 Task: Look for space in Craiova, Romania from 1st August, 2023 to 5th August, 2023 for 1 adult in price range Rs.6000 to Rs.15000. Place can be entire place with 1  bedroom having 1 bed and 1 bathroom. Property type can be house, flat, guest house. Booking option can be shelf check-in. Required host language is English.
Action: Mouse moved to (501, 104)
Screenshot: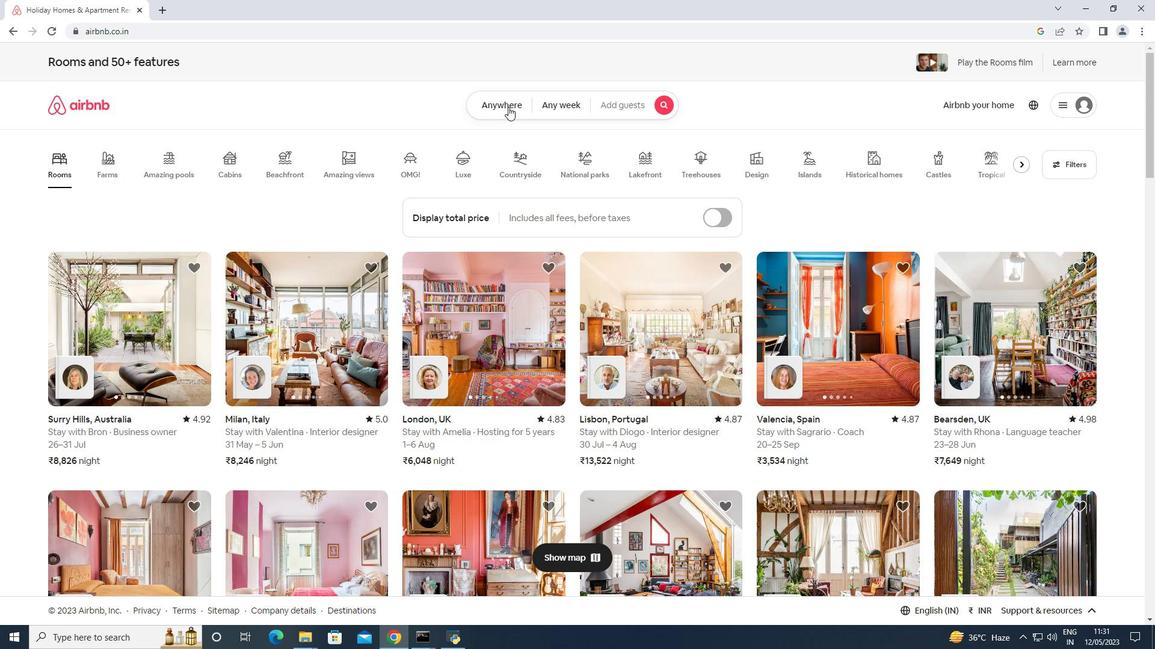 
Action: Mouse pressed left at (501, 104)
Screenshot: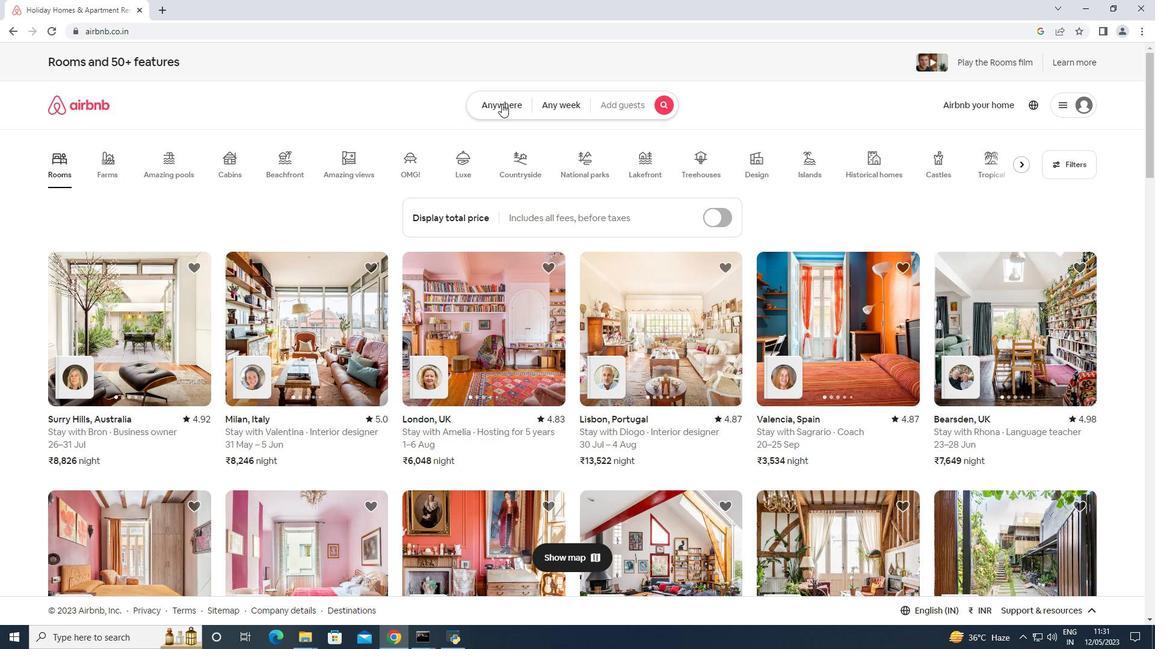 
Action: Mouse moved to (465, 145)
Screenshot: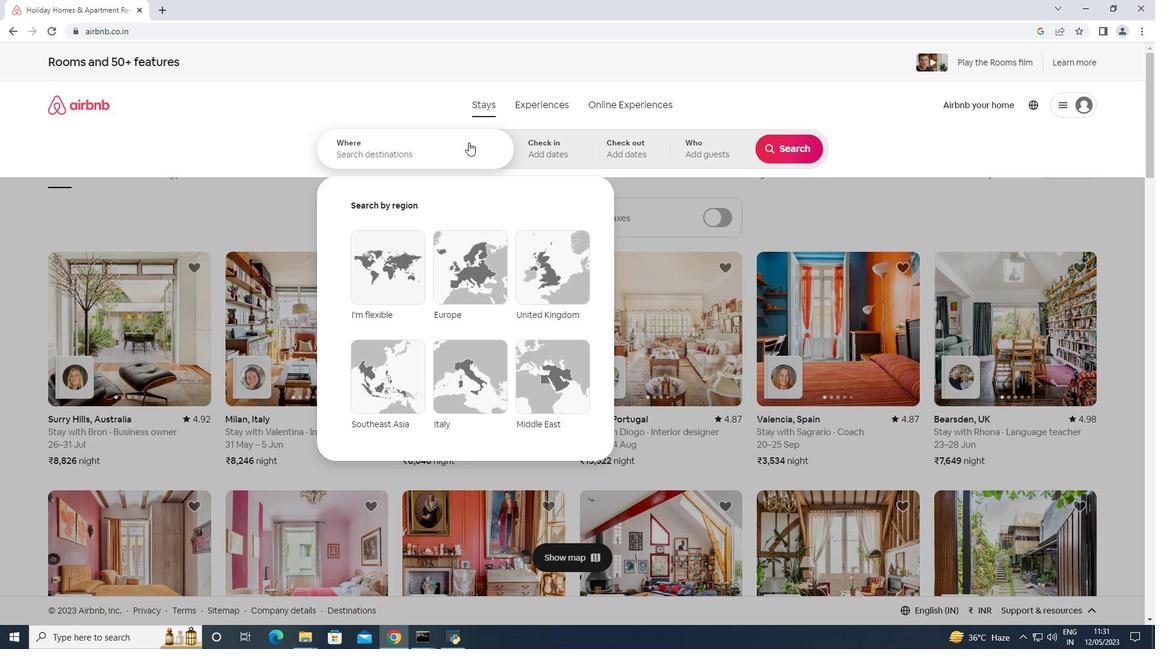 
Action: Mouse pressed left at (465, 145)
Screenshot: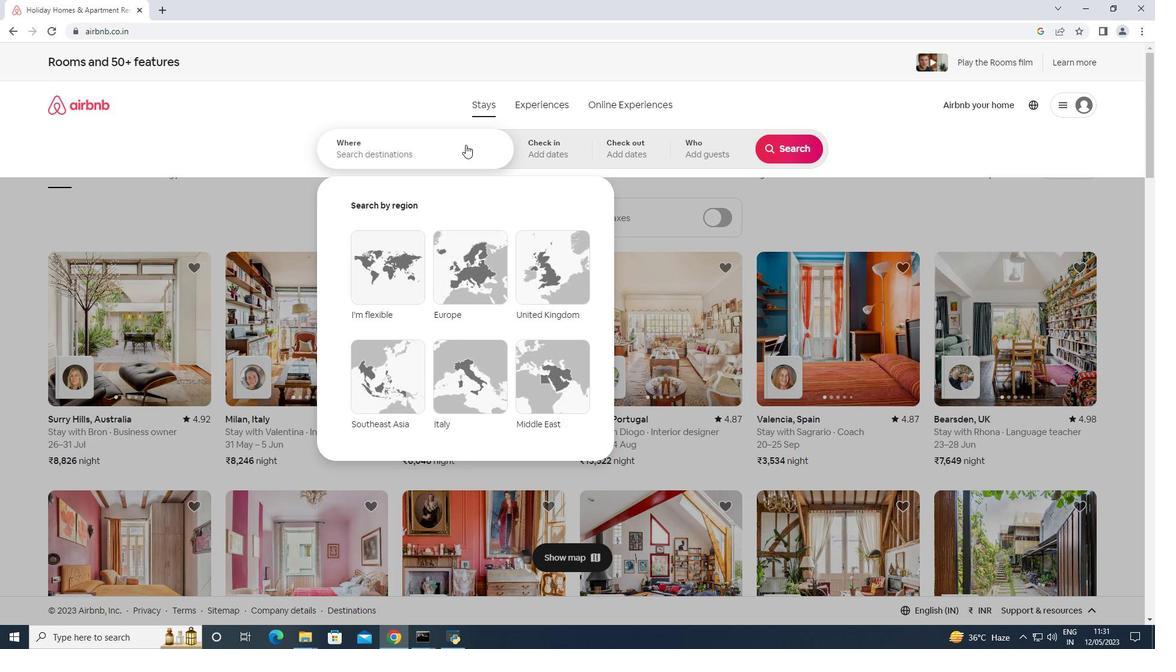 
Action: Key pressed <Key.shift>Craivo,<Key.space><Key.shift>Romania<Key.enter>
Screenshot: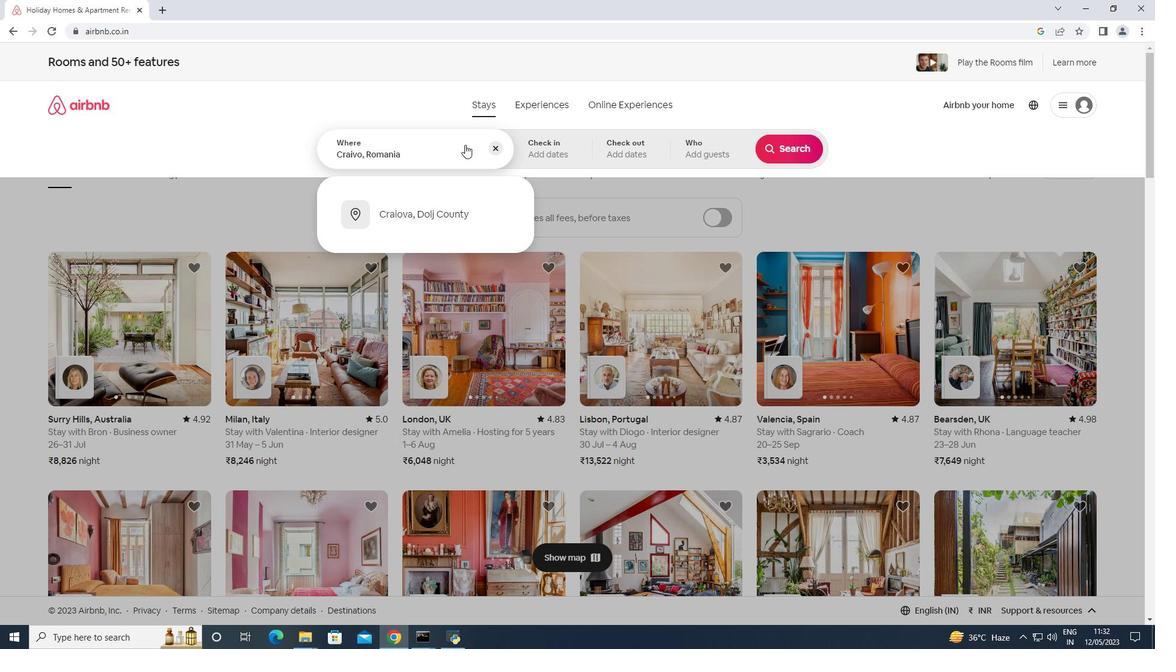
Action: Mouse moved to (781, 248)
Screenshot: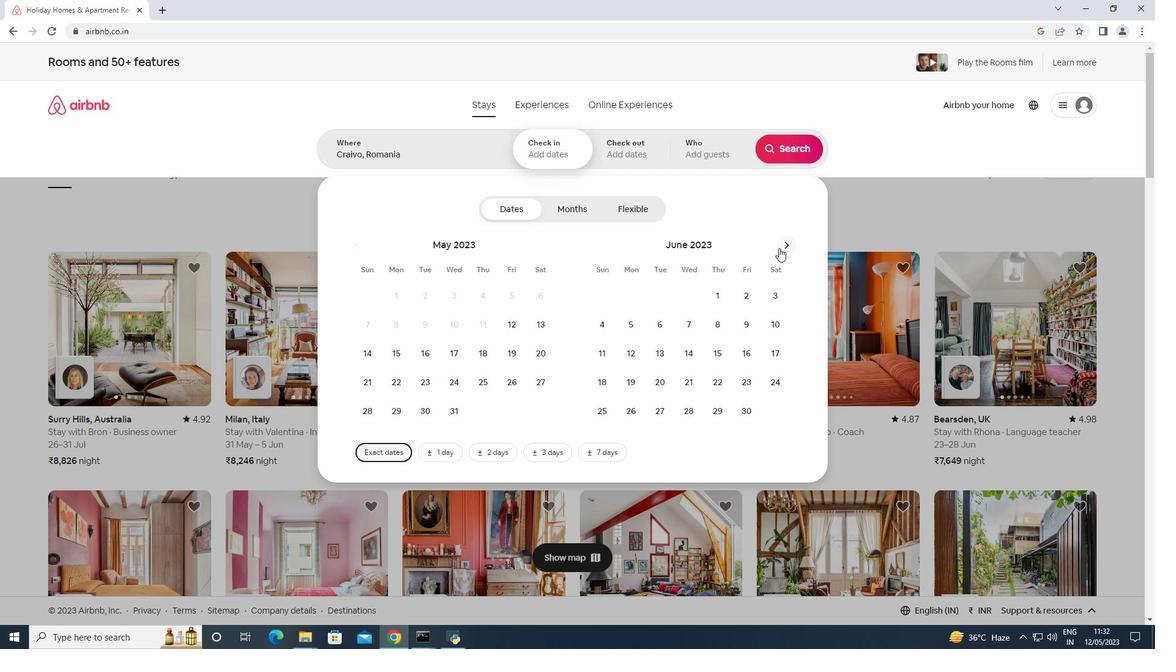 
Action: Mouse pressed left at (781, 248)
Screenshot: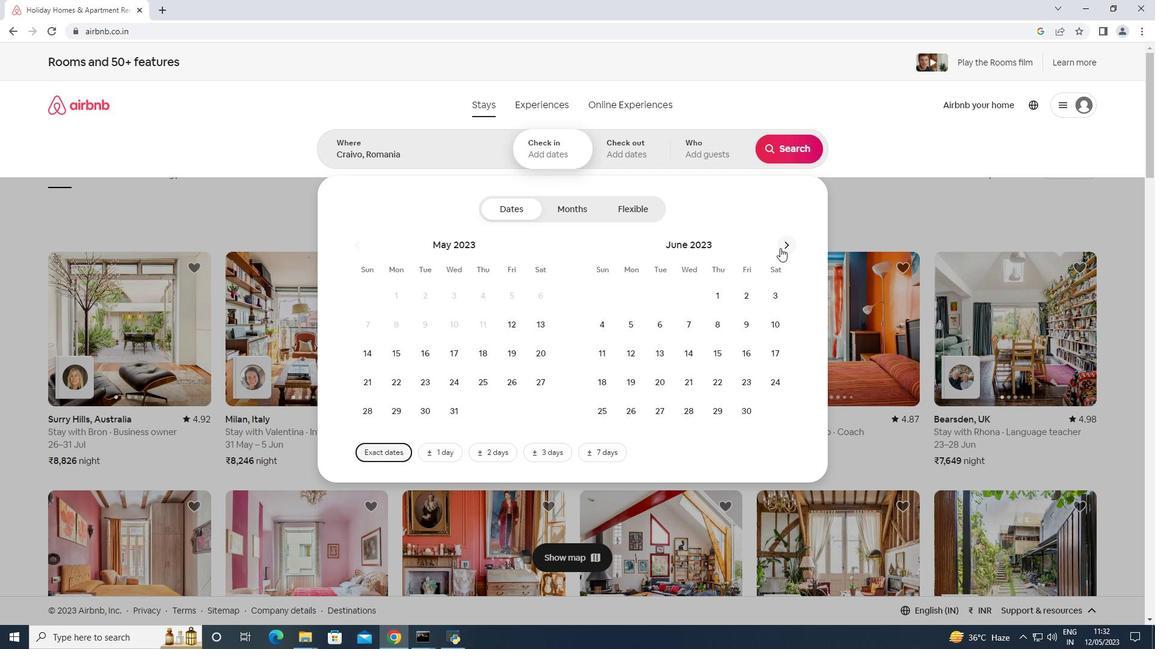 
Action: Mouse pressed left at (781, 248)
Screenshot: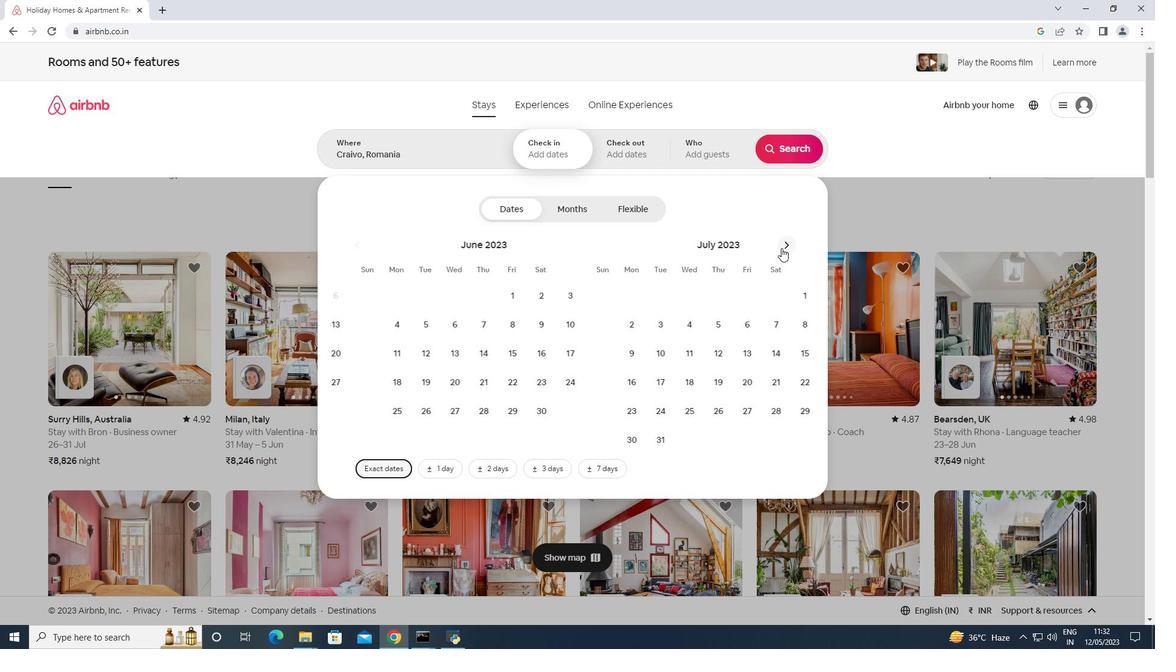 
Action: Mouse moved to (666, 294)
Screenshot: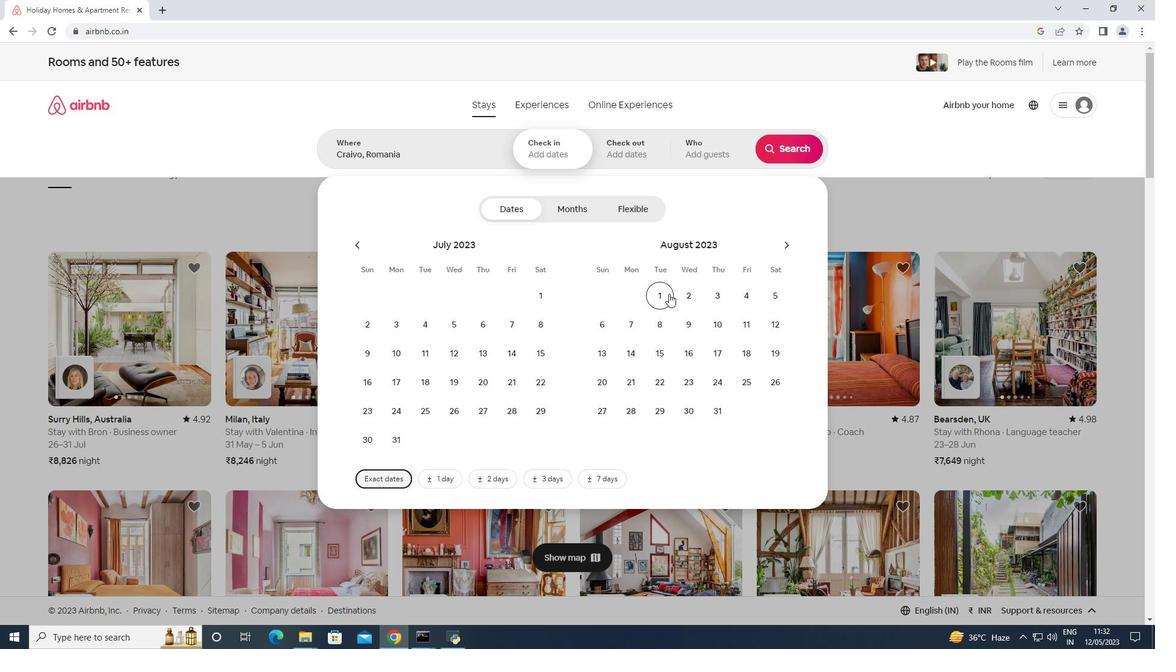 
Action: Mouse pressed left at (666, 294)
Screenshot: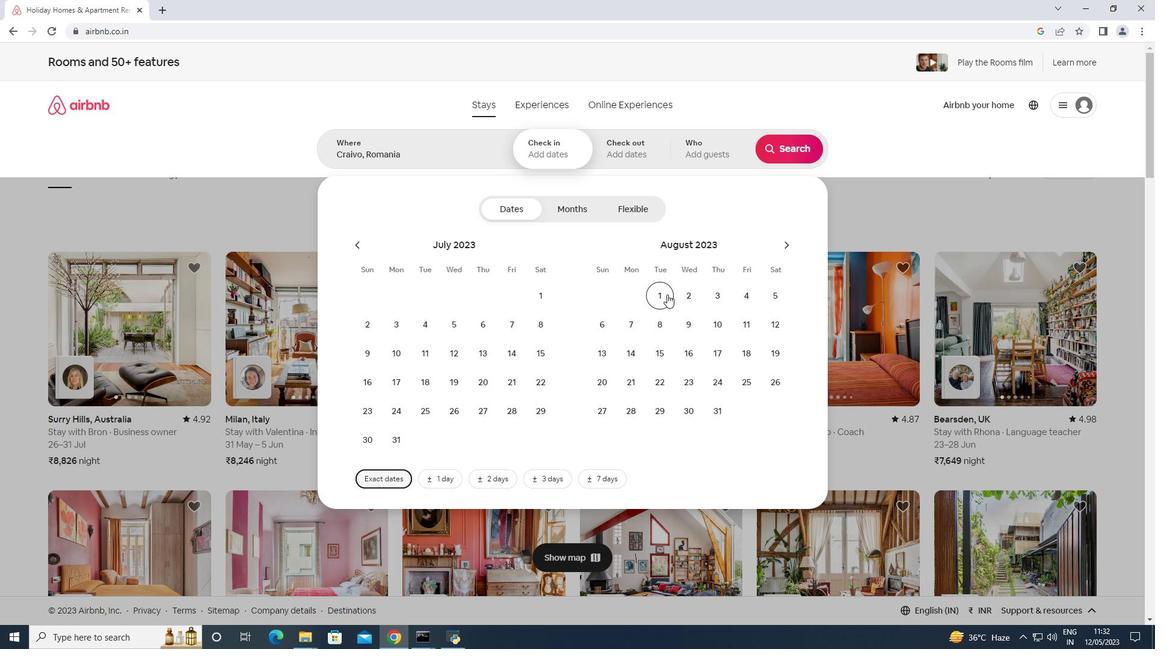 
Action: Mouse moved to (772, 292)
Screenshot: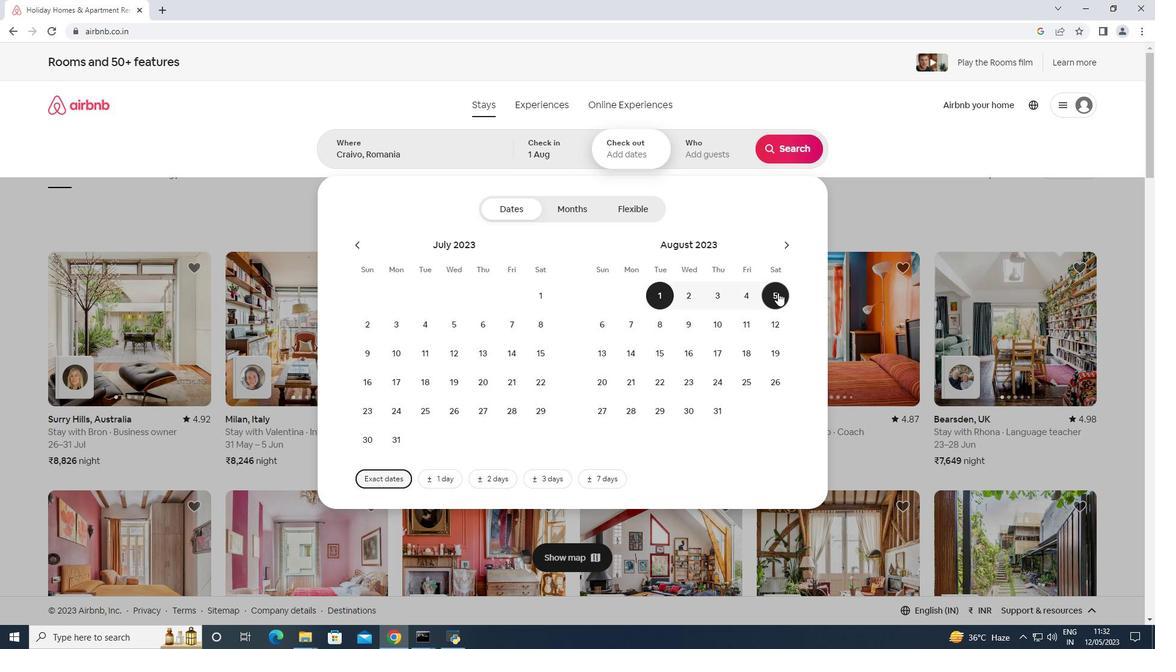 
Action: Mouse pressed left at (772, 292)
Screenshot: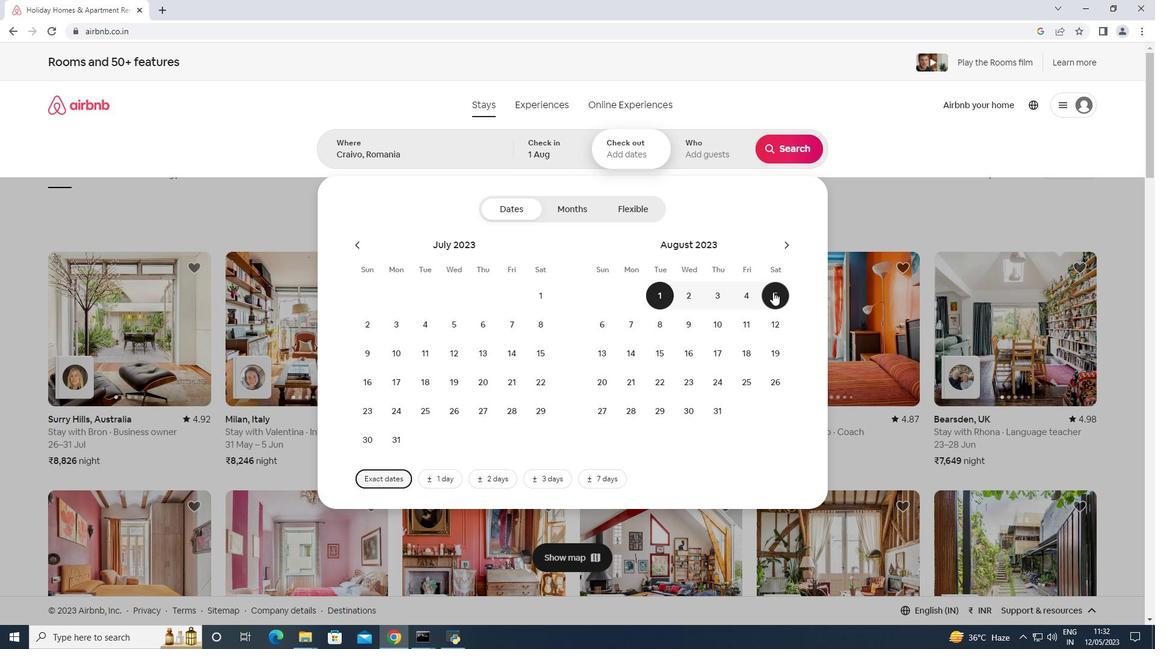 
Action: Mouse moved to (714, 157)
Screenshot: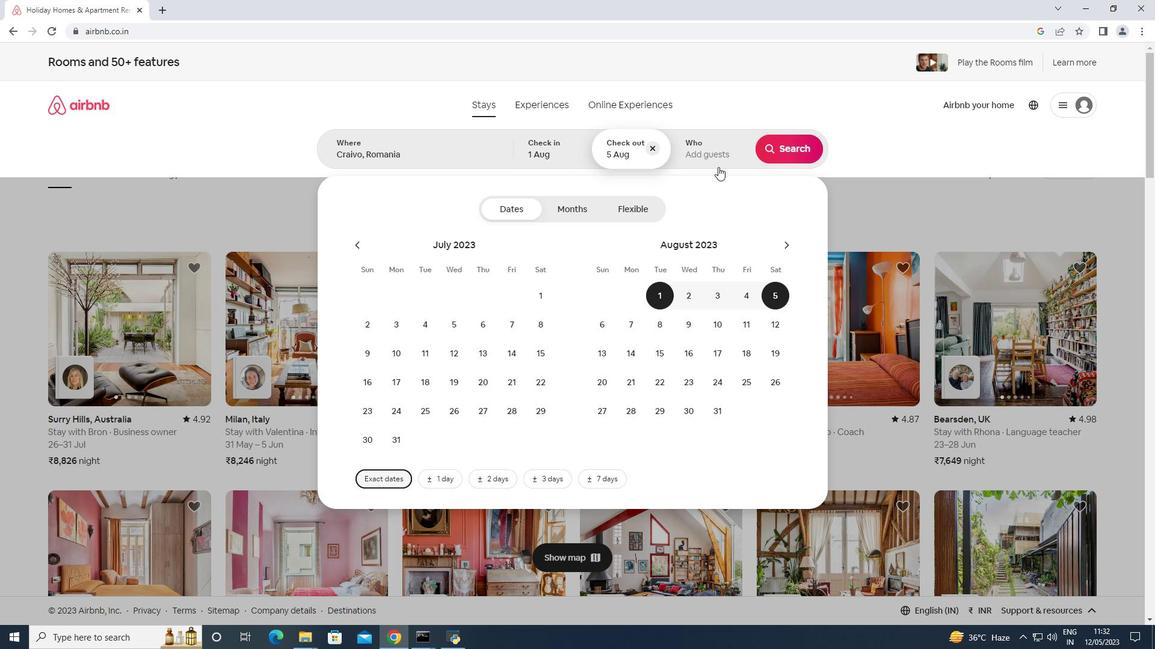 
Action: Mouse pressed left at (714, 157)
Screenshot: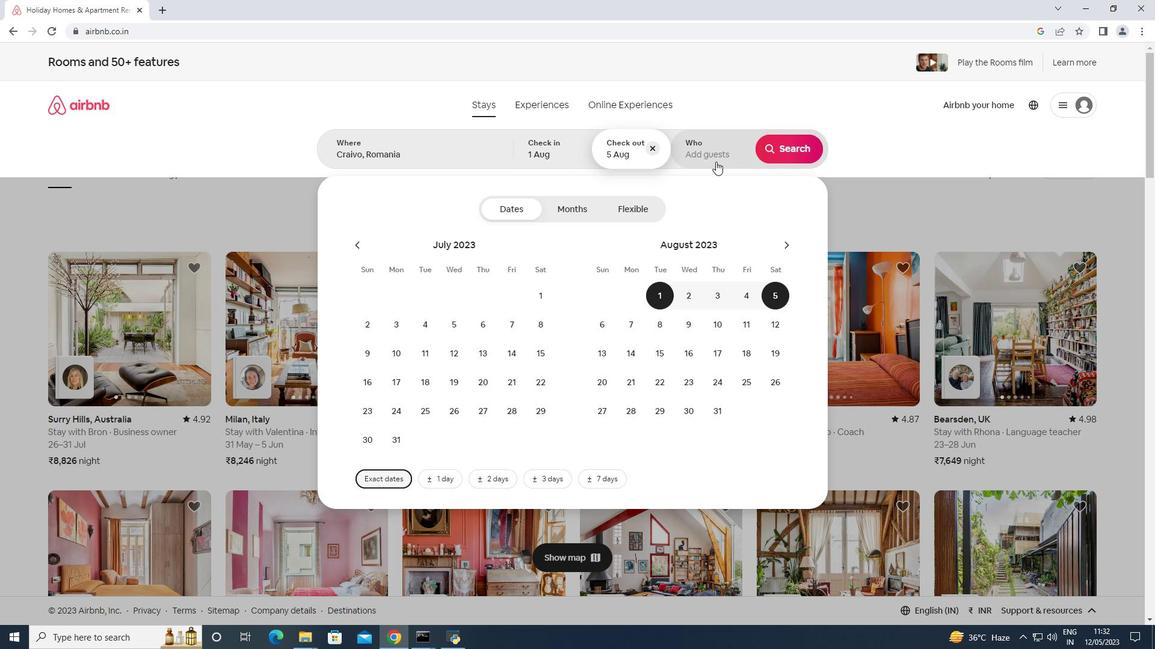 
Action: Mouse moved to (787, 214)
Screenshot: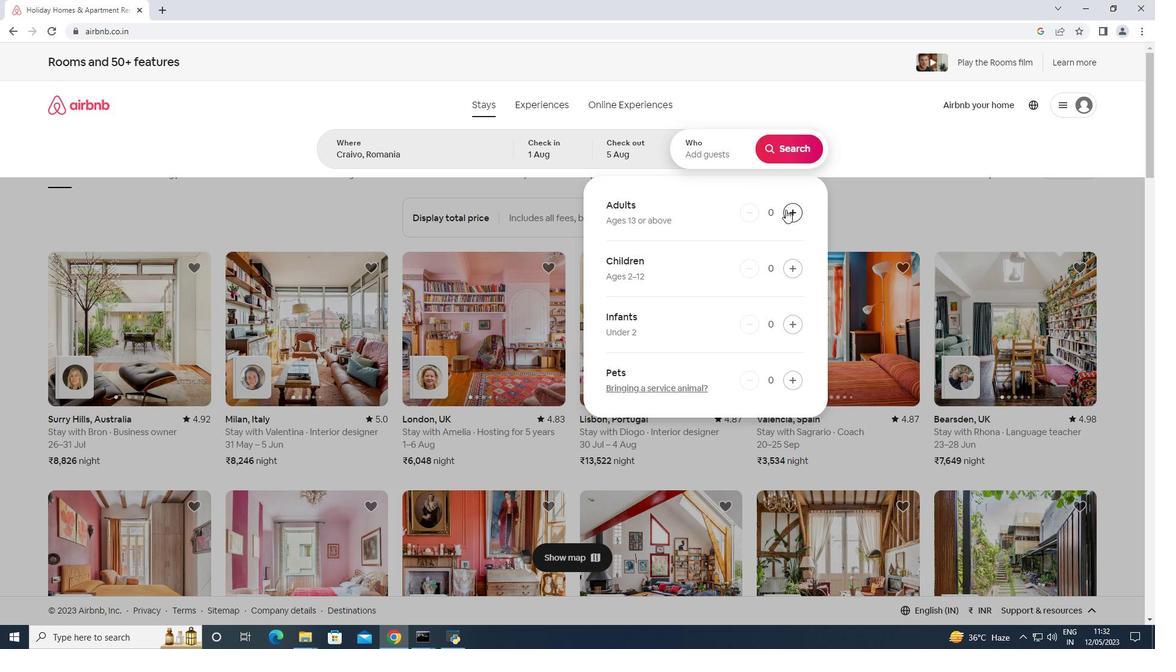 
Action: Mouse pressed left at (787, 214)
Screenshot: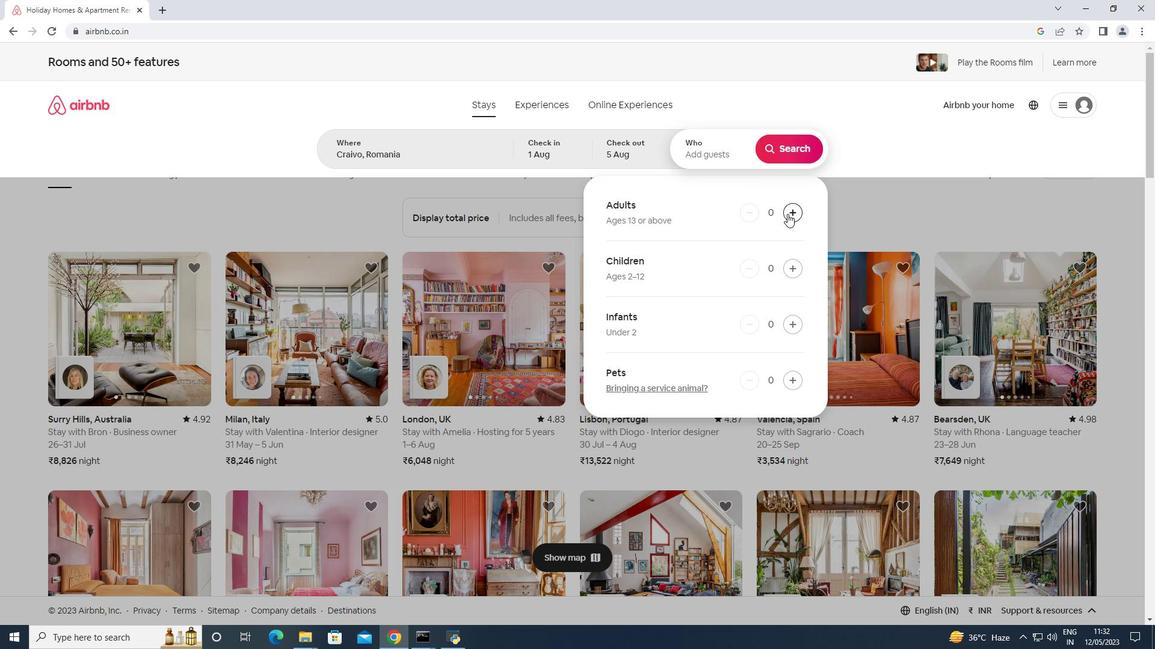 
Action: Mouse moved to (787, 150)
Screenshot: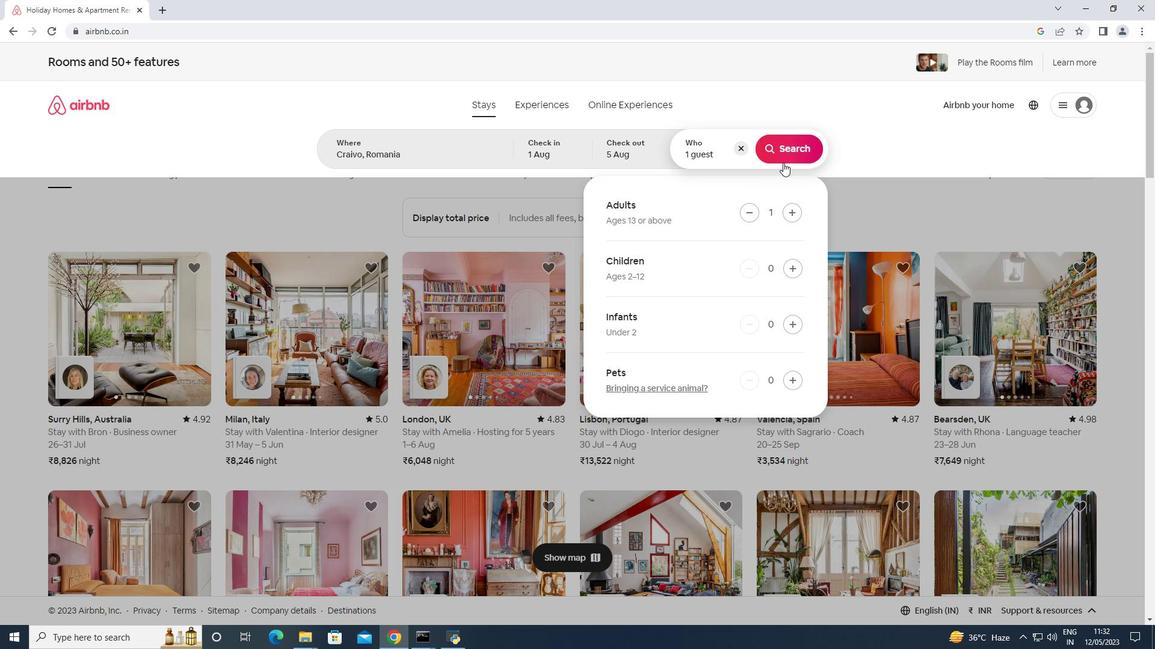 
Action: Mouse pressed left at (787, 150)
Screenshot: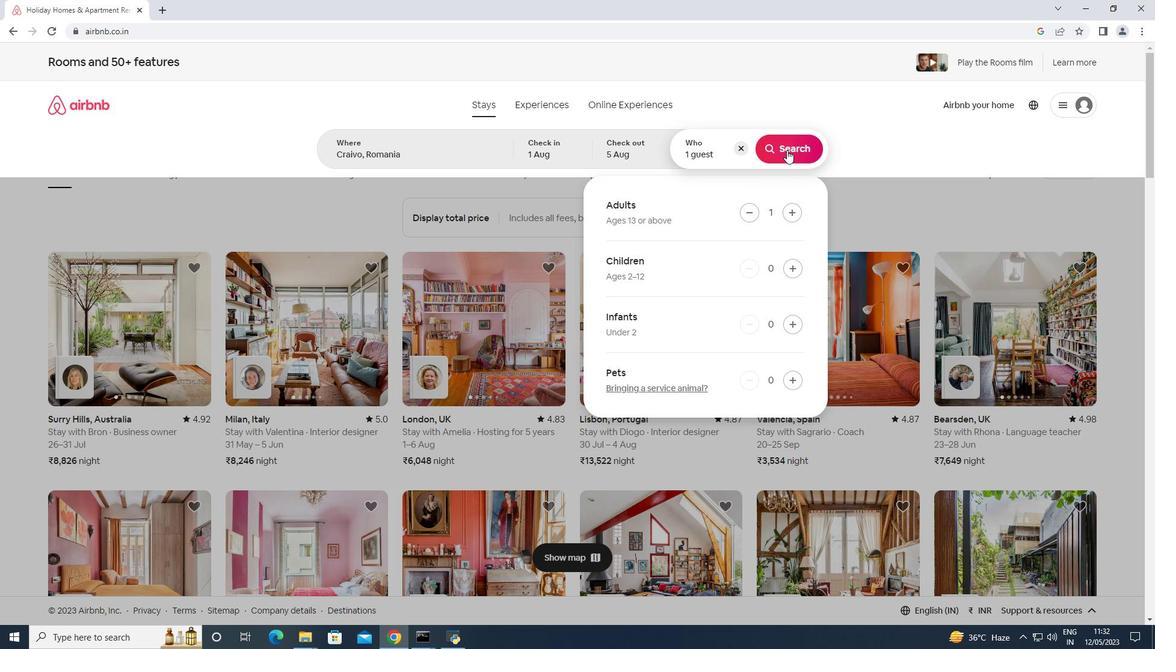 
Action: Mouse moved to (1087, 115)
Screenshot: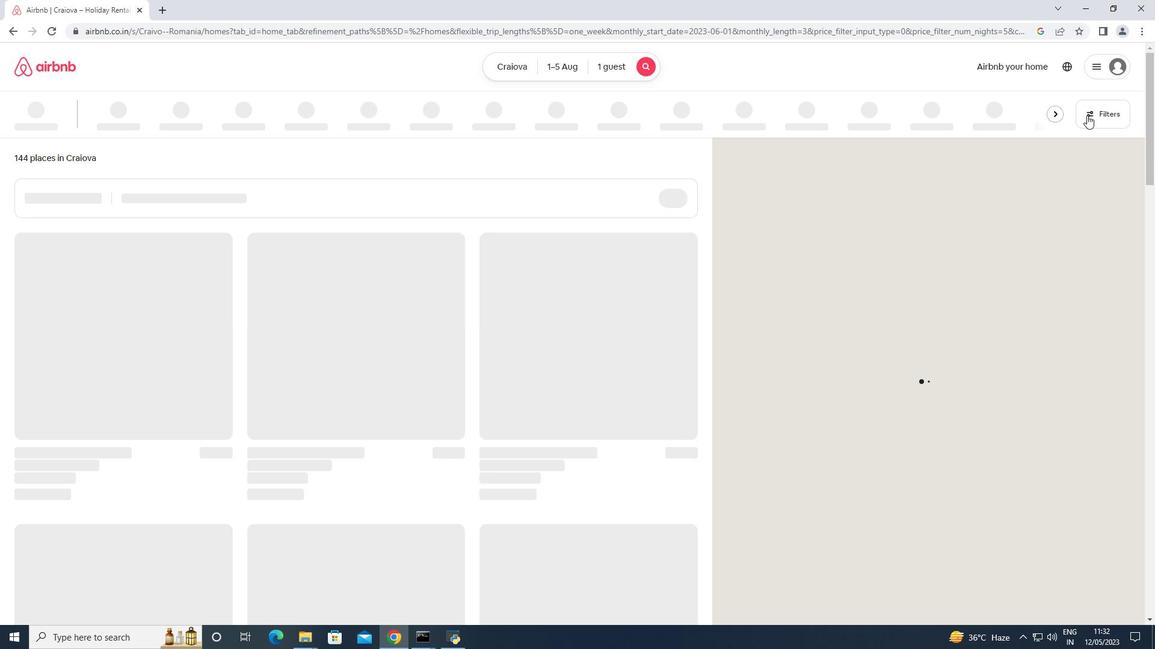 
Action: Mouse pressed left at (1087, 115)
Screenshot: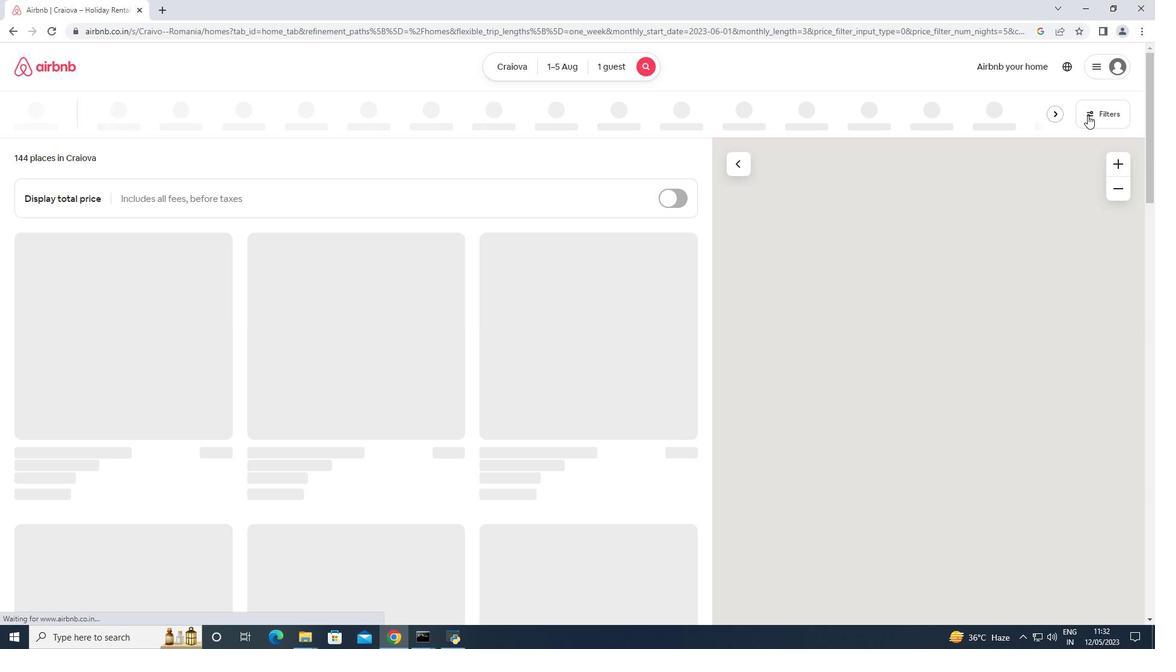 
Action: Mouse moved to (453, 401)
Screenshot: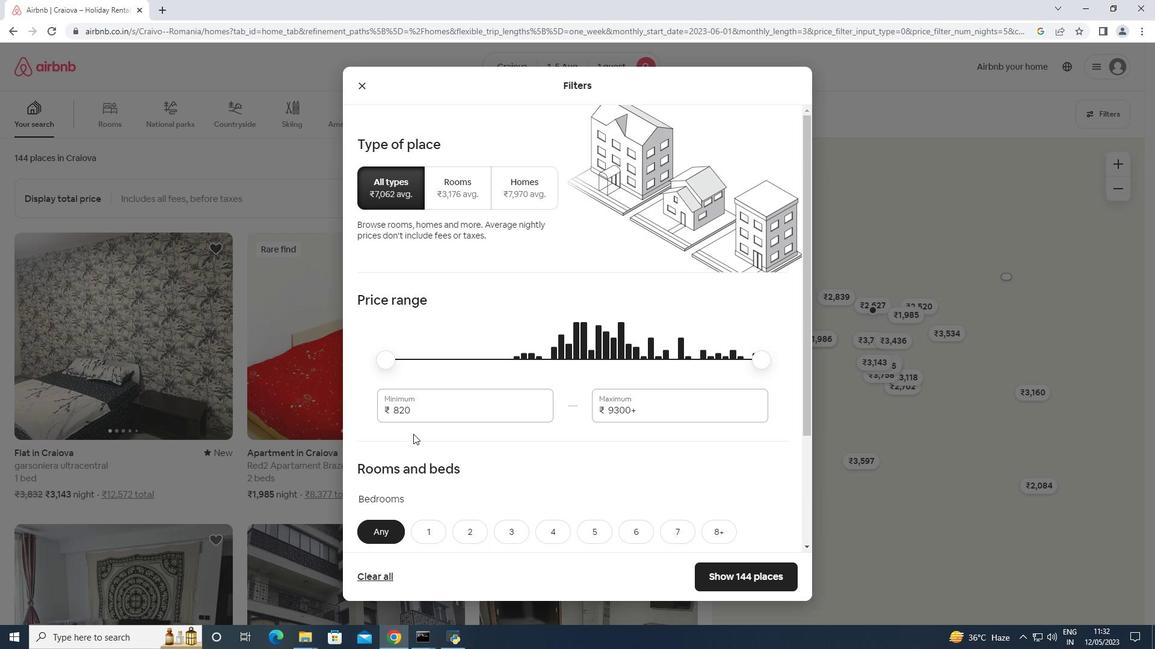 
Action: Mouse pressed left at (453, 401)
Screenshot: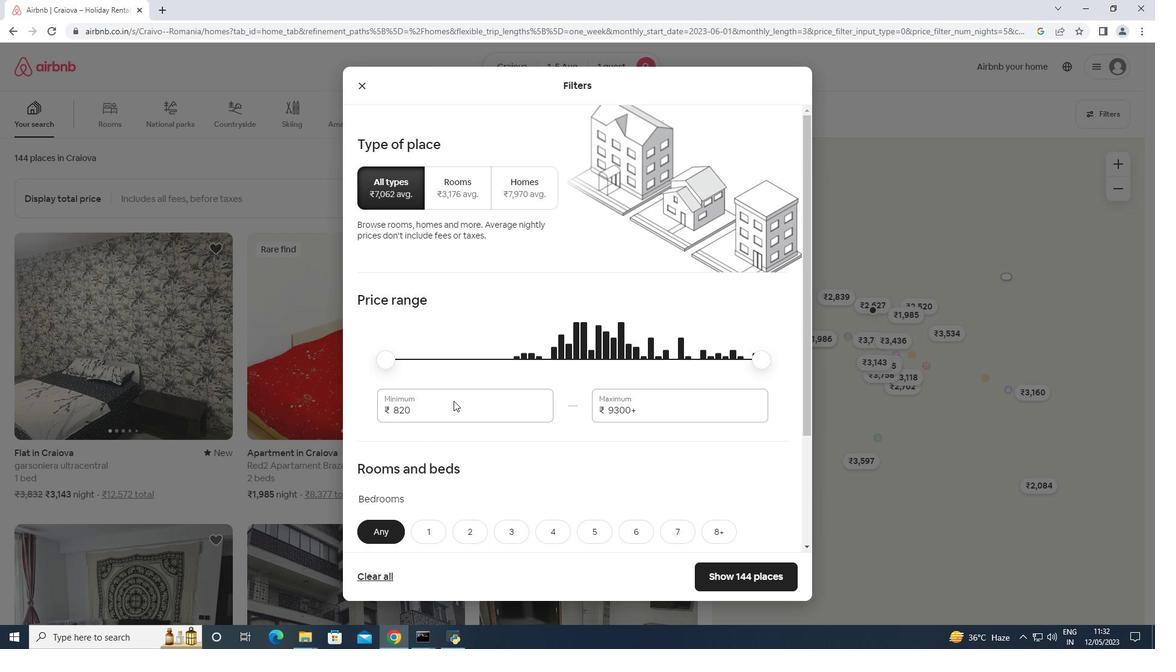 
Action: Mouse pressed left at (453, 401)
Screenshot: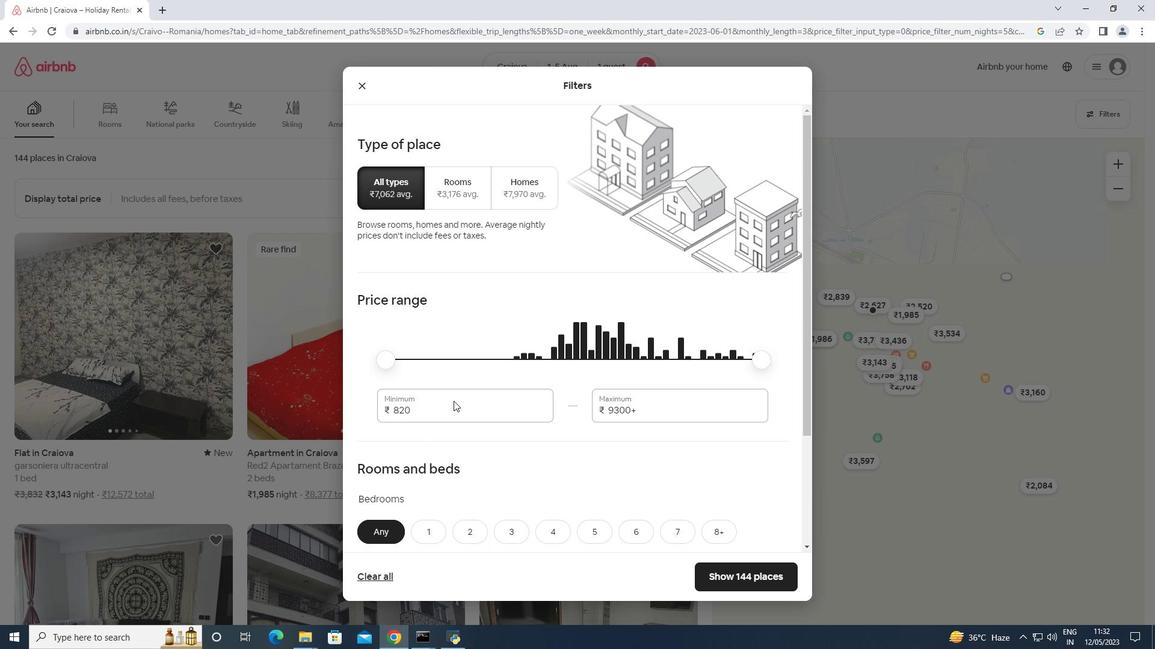 
Action: Key pressed <Key.backspace><Key.backspace><Key.backspace><Key.backspace>6000<Key.tab>15000
Screenshot: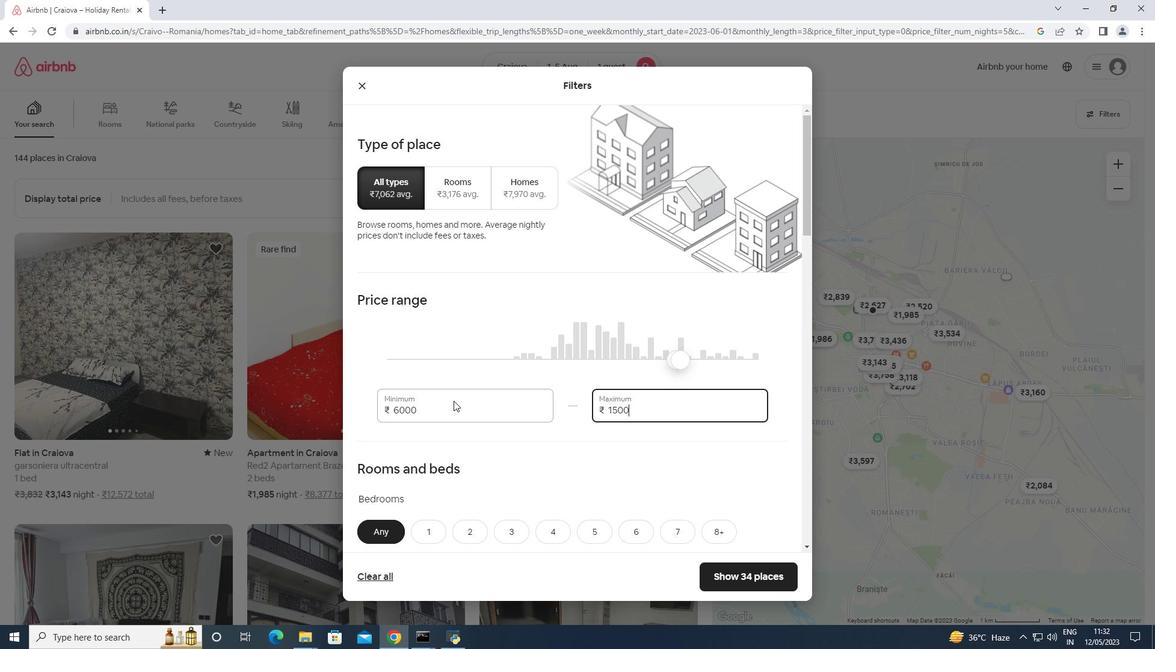 
Action: Mouse moved to (439, 402)
Screenshot: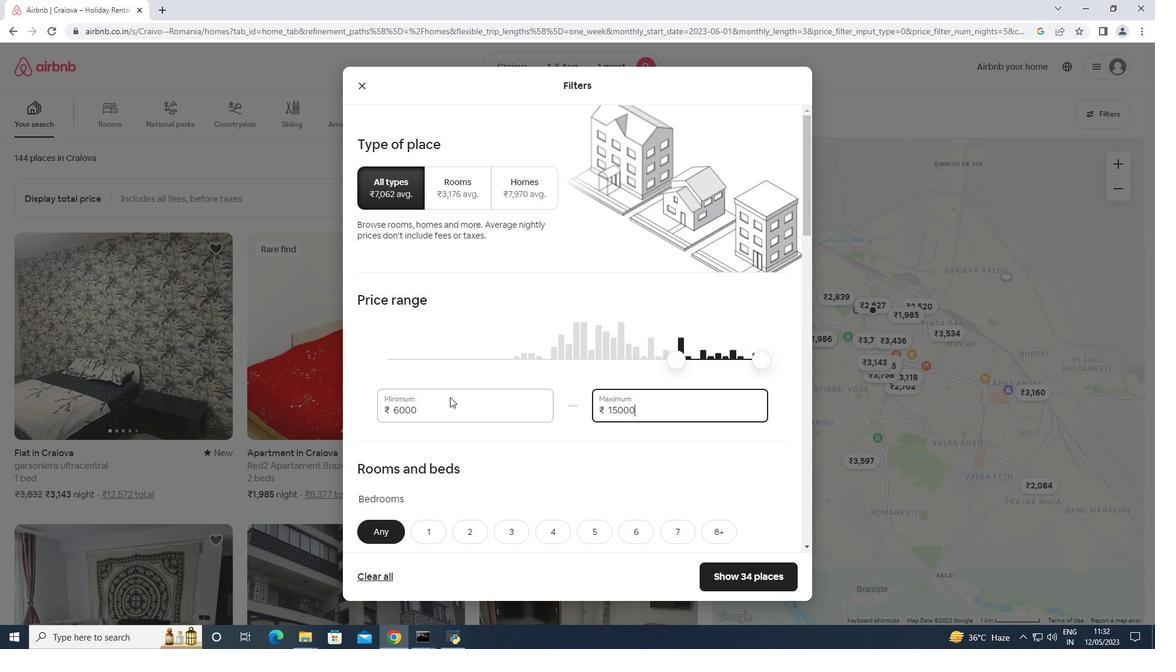 
Action: Mouse scrolled (439, 401) with delta (0, 0)
Screenshot: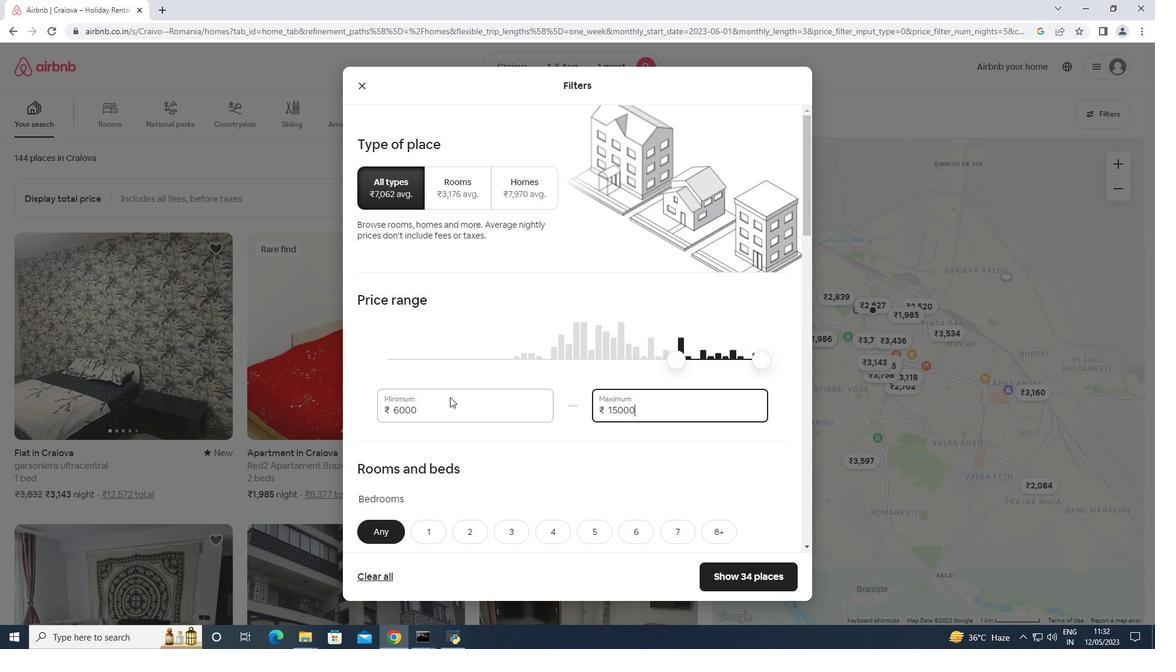 
Action: Mouse moved to (439, 402)
Screenshot: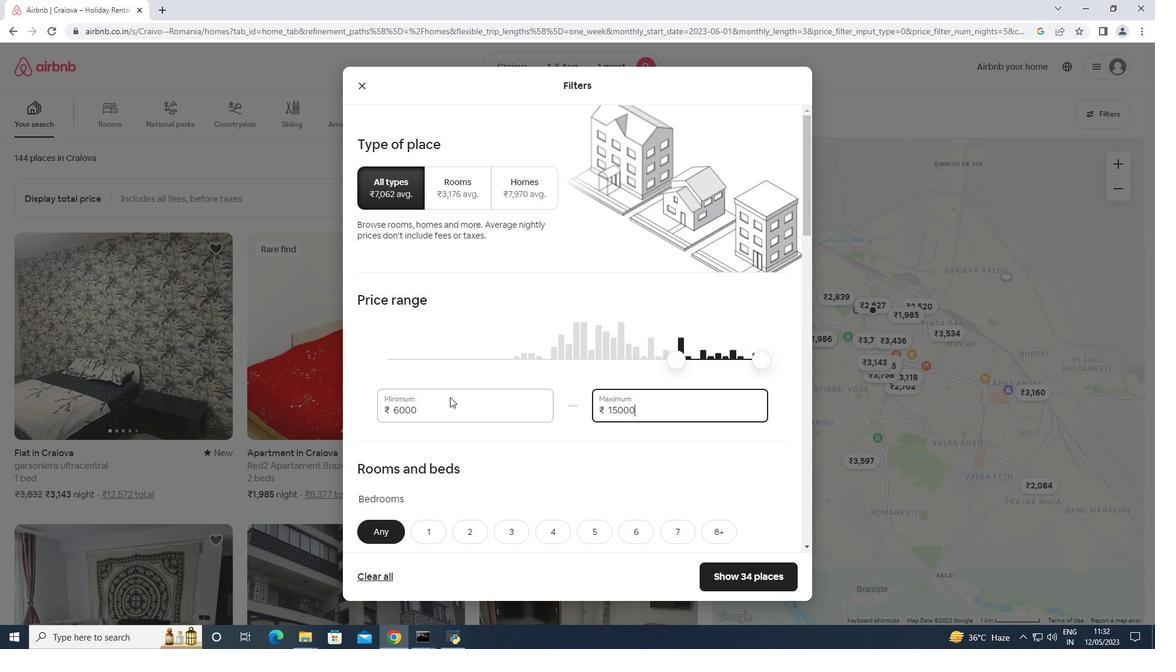 
Action: Mouse scrolled (439, 401) with delta (0, 0)
Screenshot: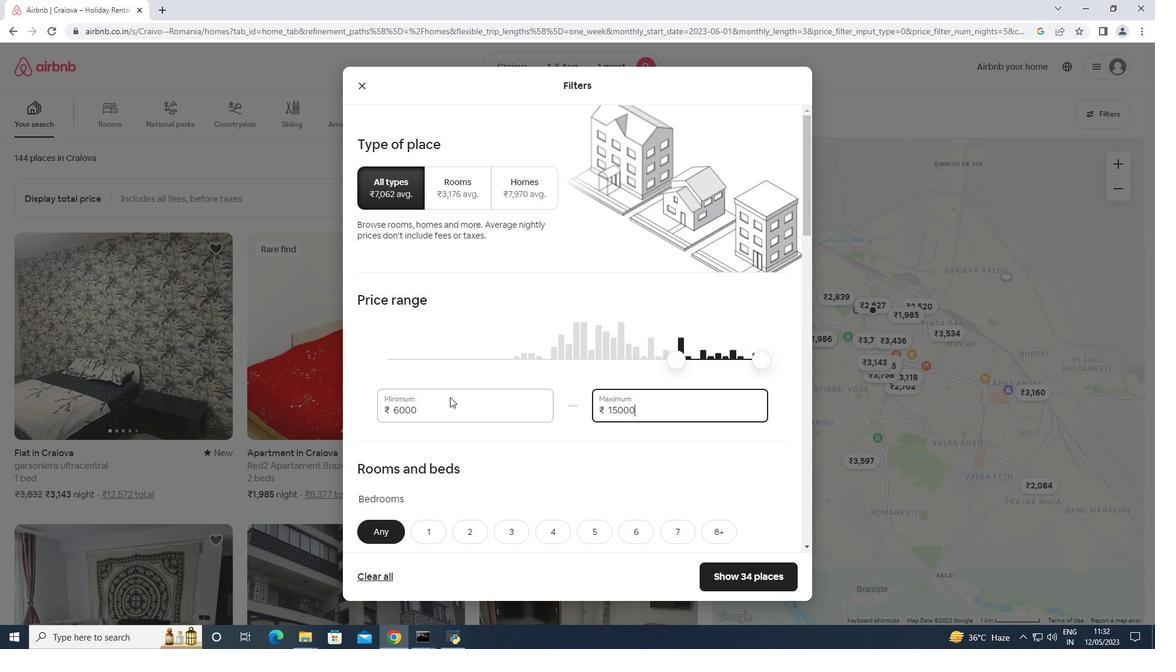 
Action: Mouse scrolled (439, 401) with delta (0, 0)
Screenshot: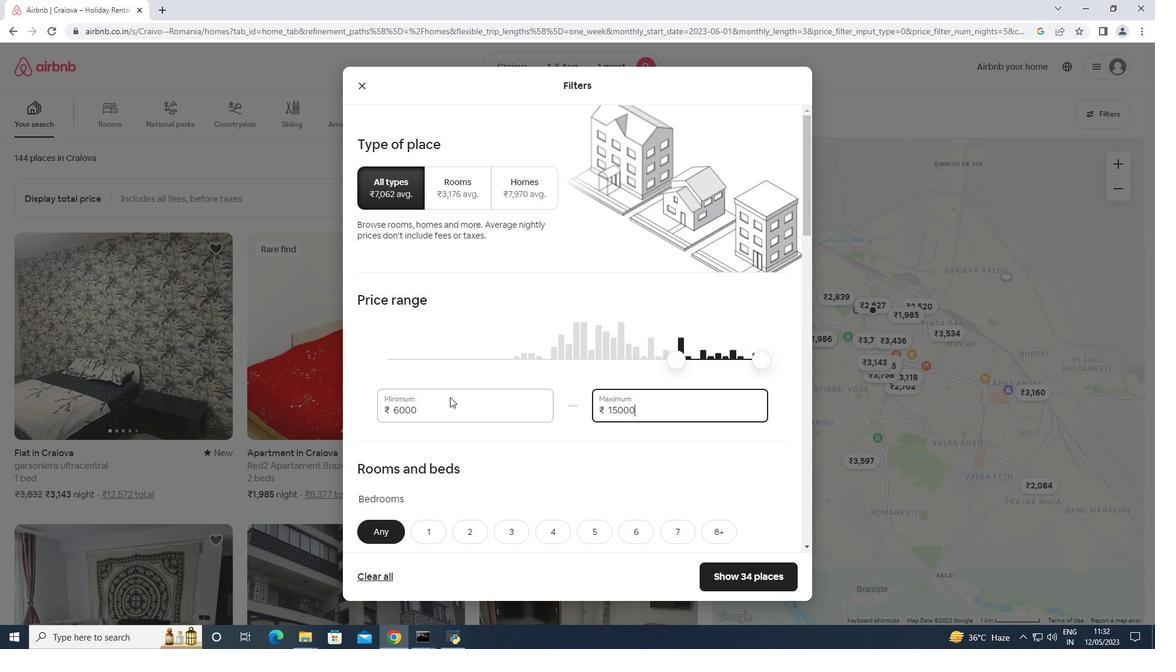 
Action: Mouse scrolled (439, 401) with delta (0, 0)
Screenshot: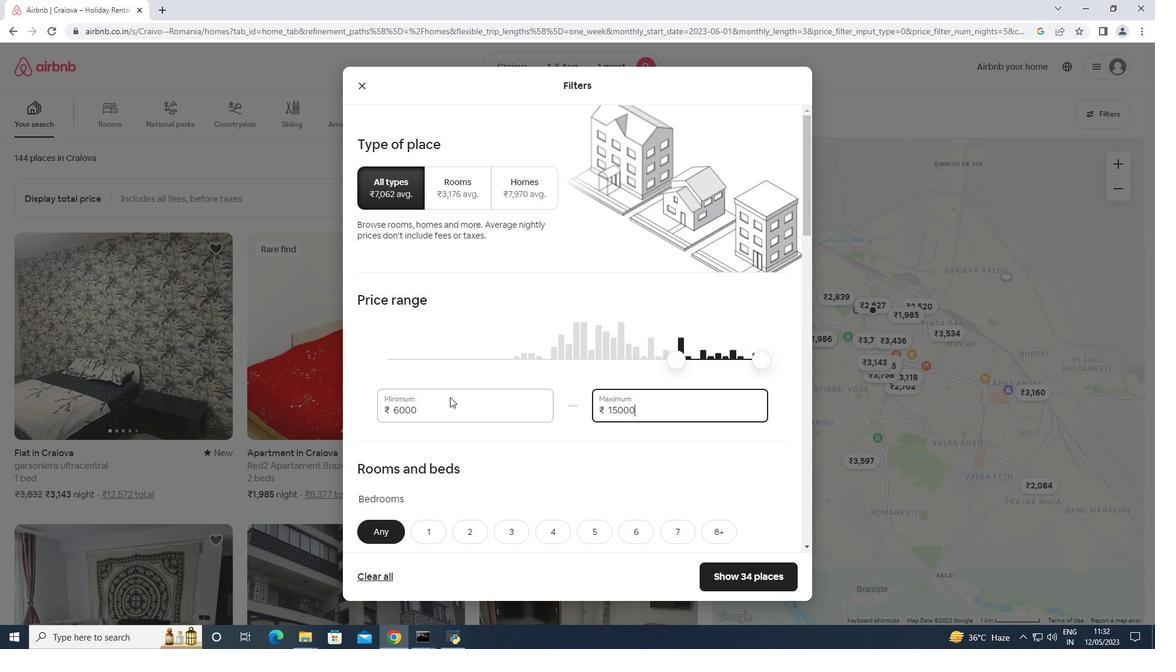 
Action: Mouse moved to (438, 403)
Screenshot: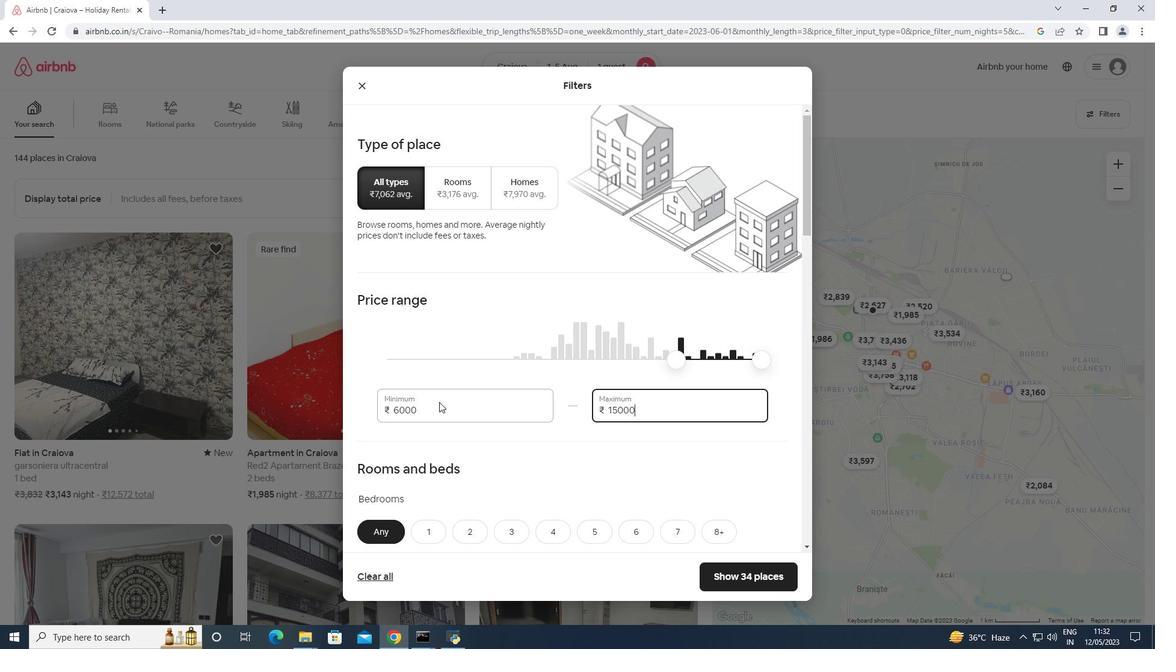
Action: Mouse scrolled (438, 402) with delta (0, 0)
Screenshot: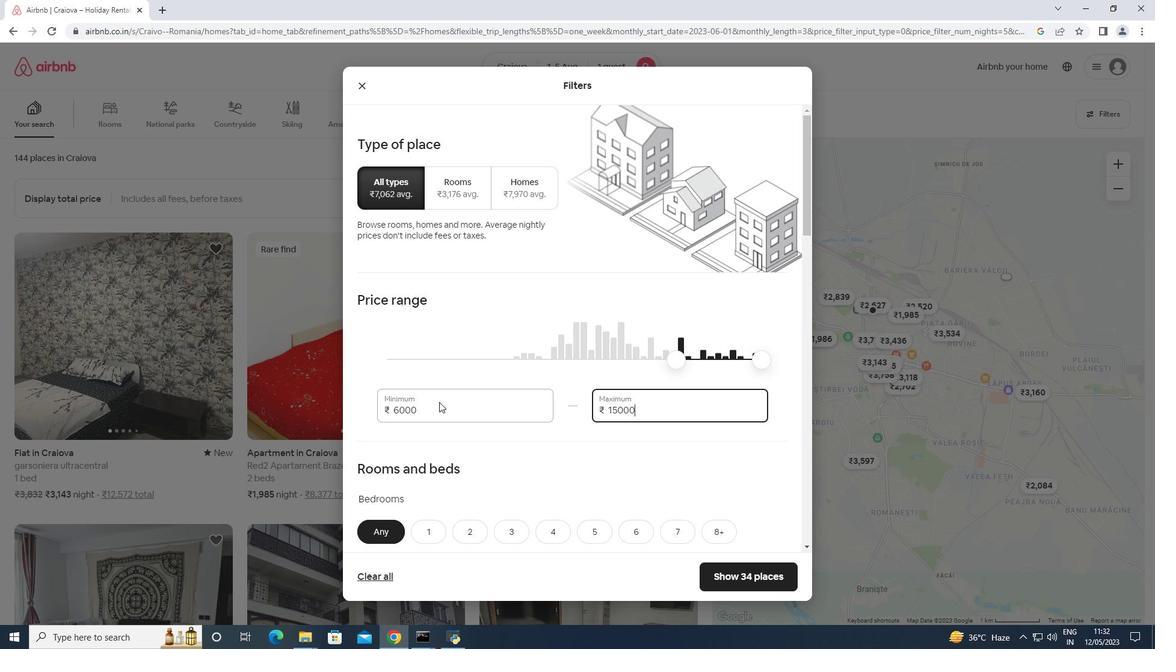 
Action: Mouse moved to (428, 235)
Screenshot: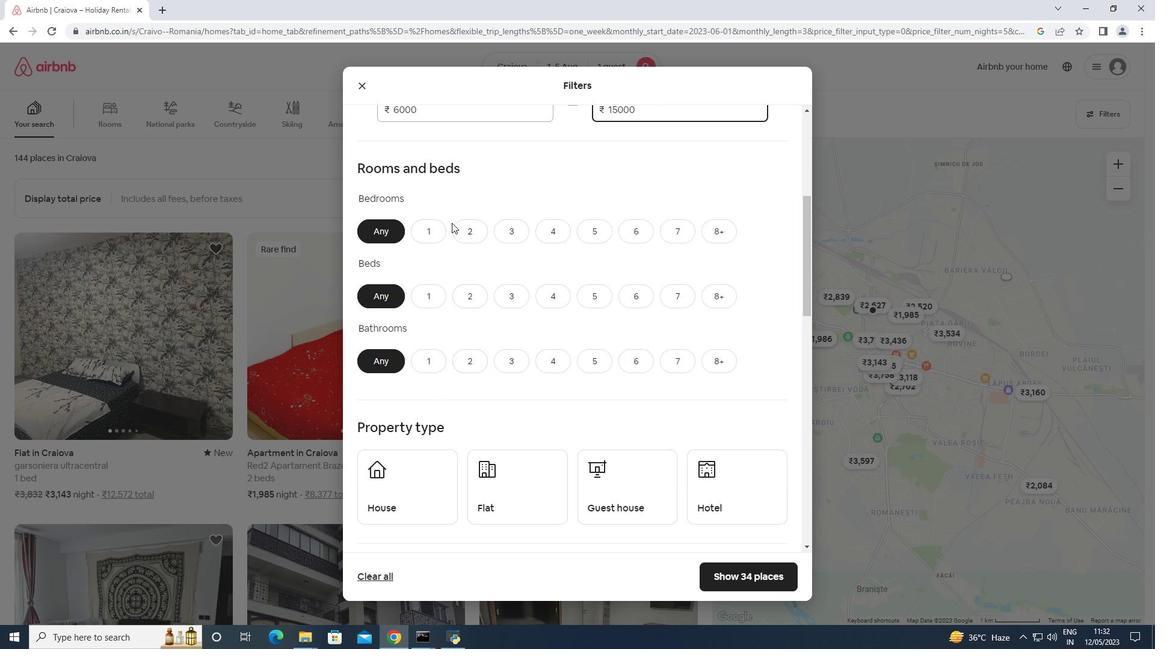 
Action: Mouse pressed left at (428, 235)
Screenshot: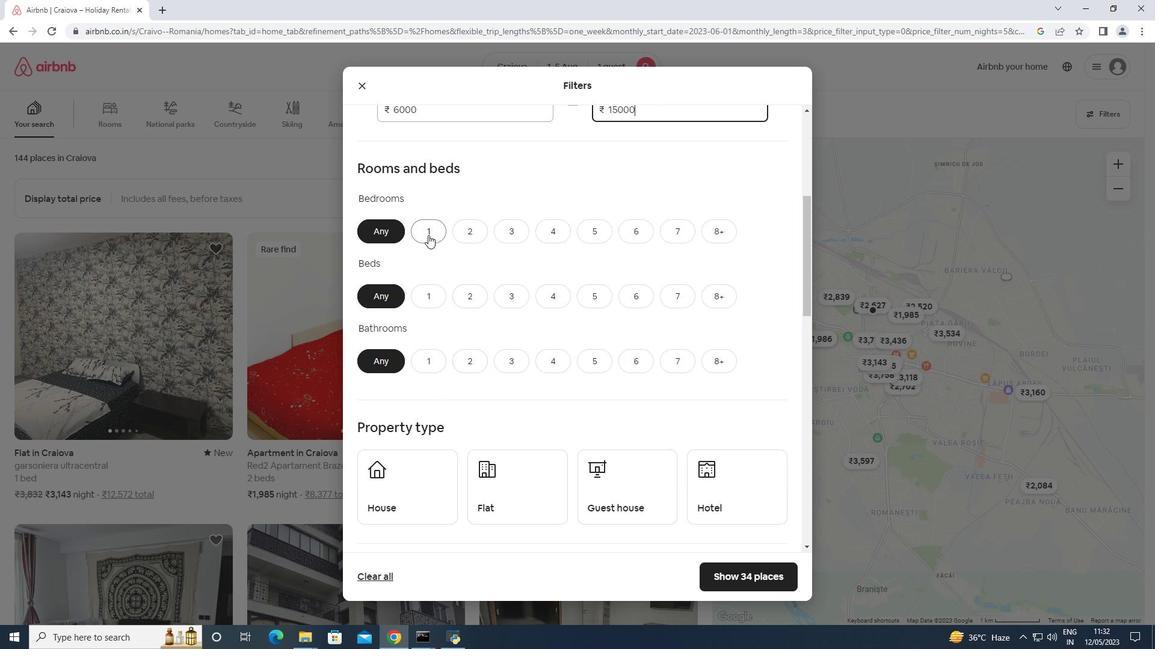 
Action: Mouse moved to (431, 300)
Screenshot: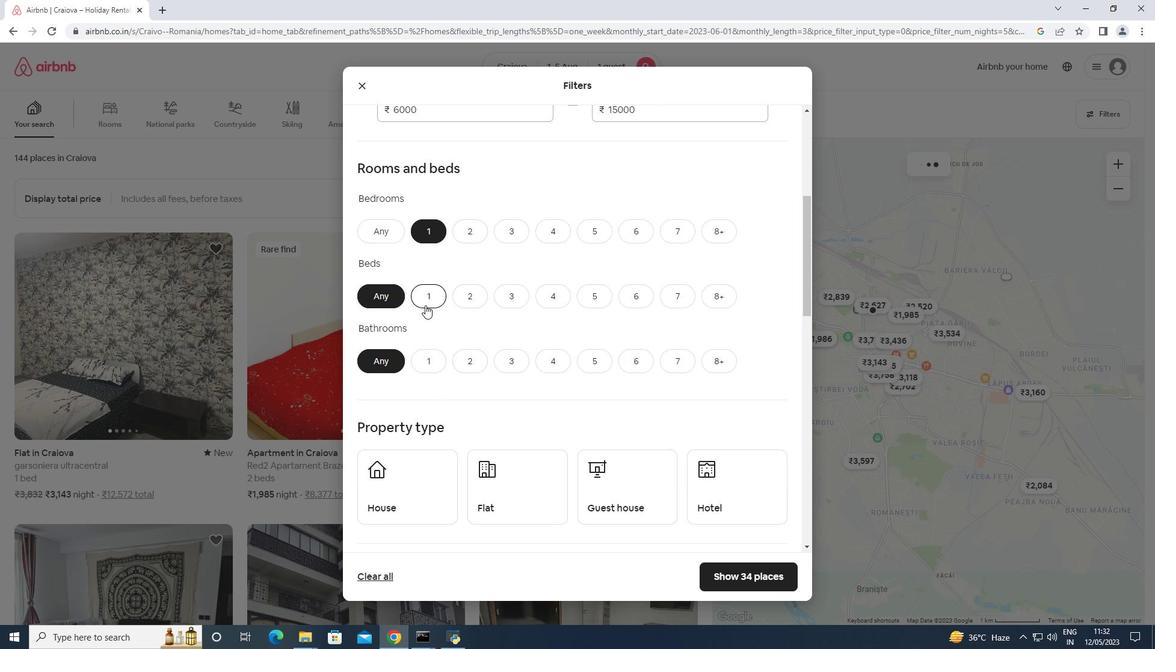 
Action: Mouse pressed left at (431, 300)
Screenshot: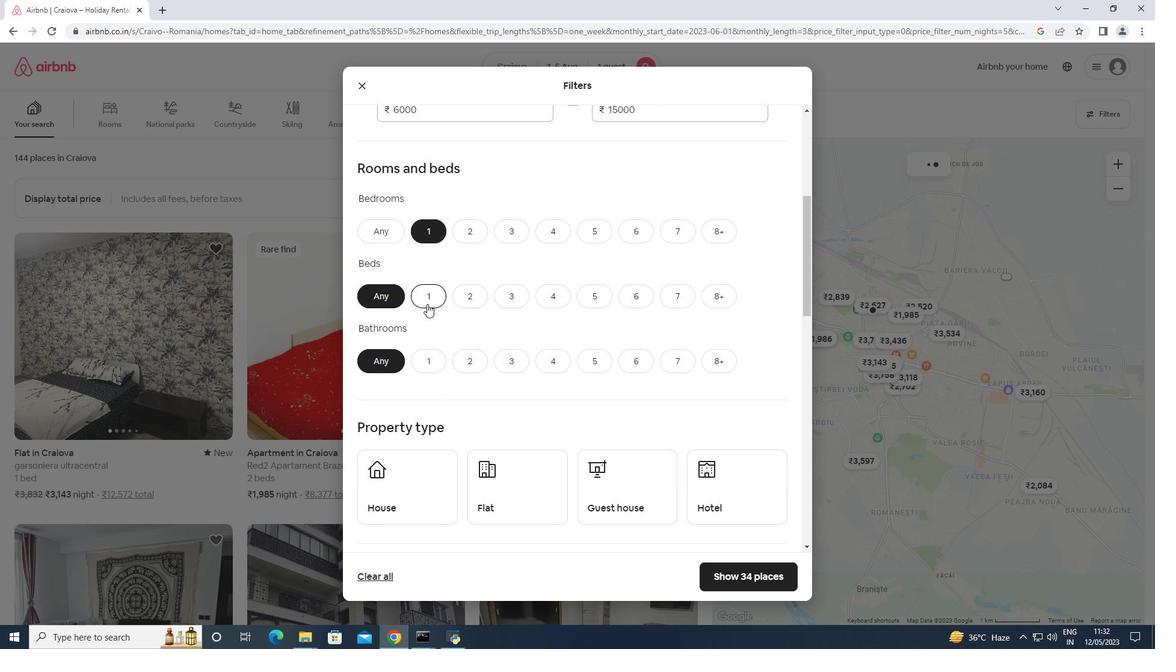 
Action: Mouse moved to (441, 356)
Screenshot: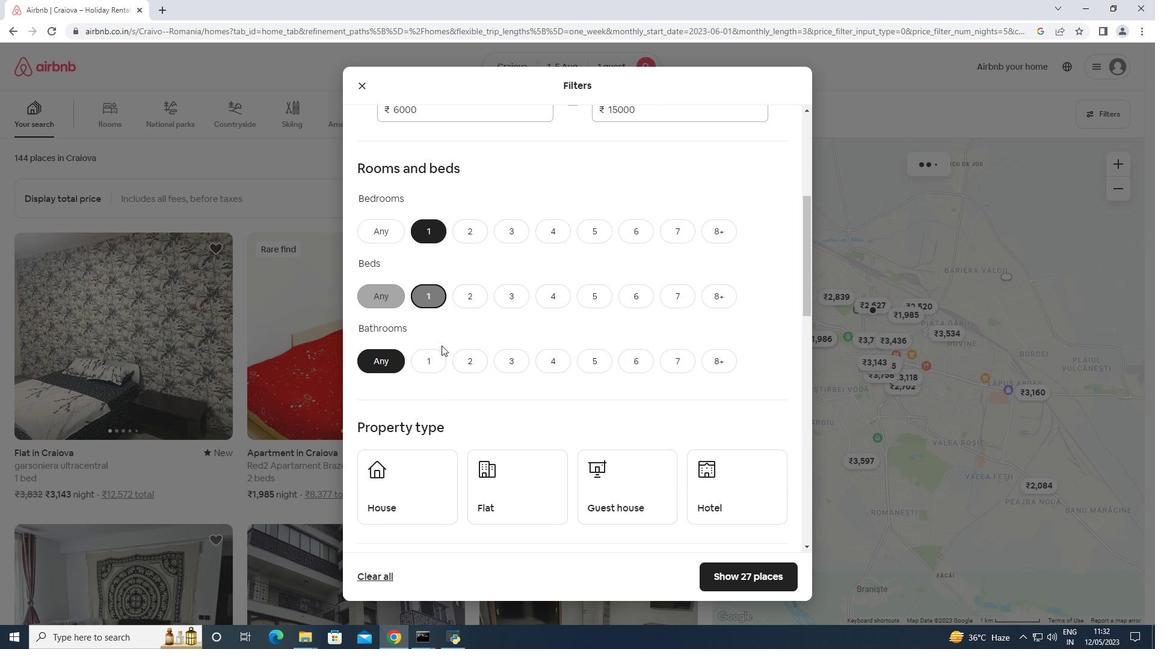 
Action: Mouse pressed left at (441, 356)
Screenshot: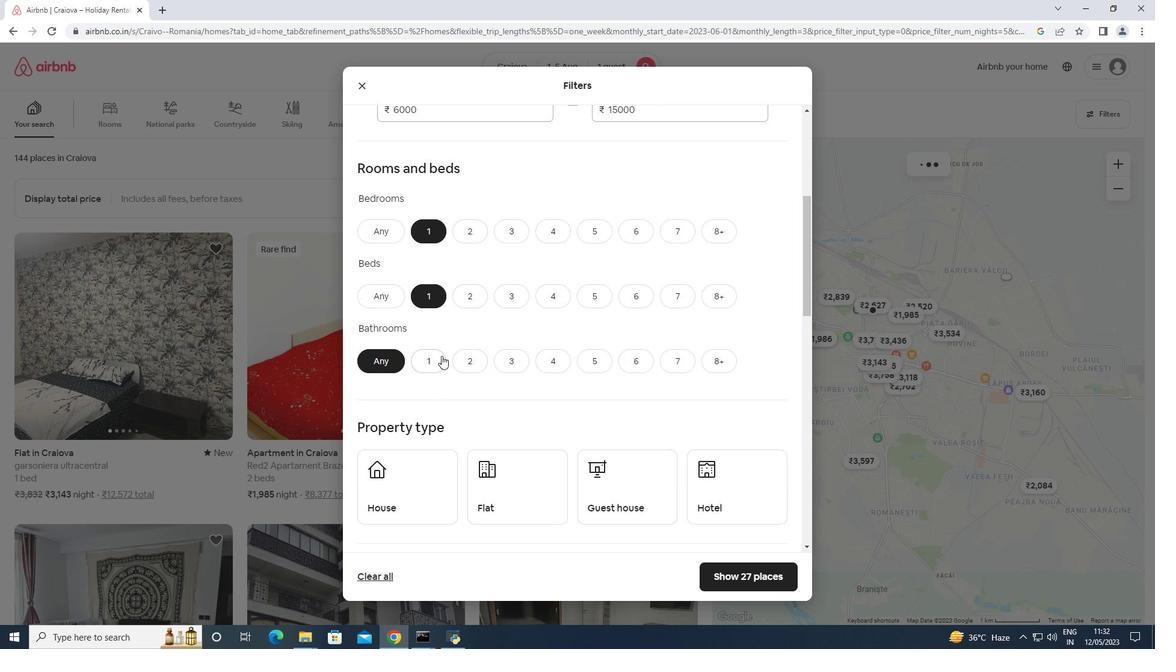 
Action: Mouse scrolled (441, 355) with delta (0, 0)
Screenshot: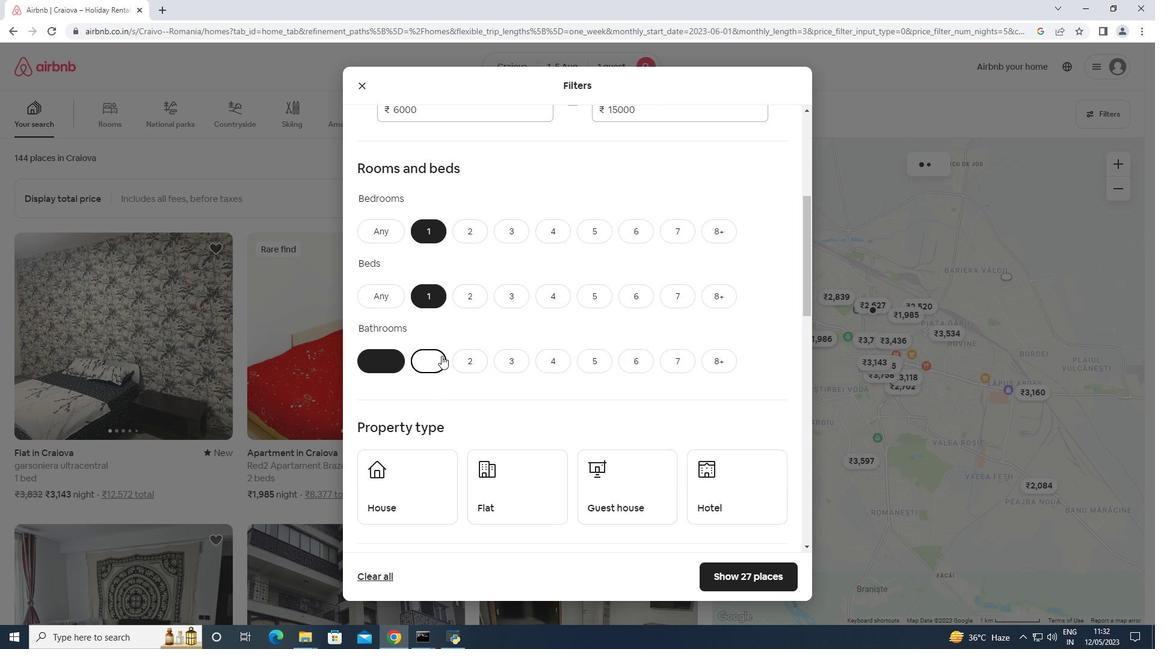 
Action: Mouse scrolled (441, 355) with delta (0, 0)
Screenshot: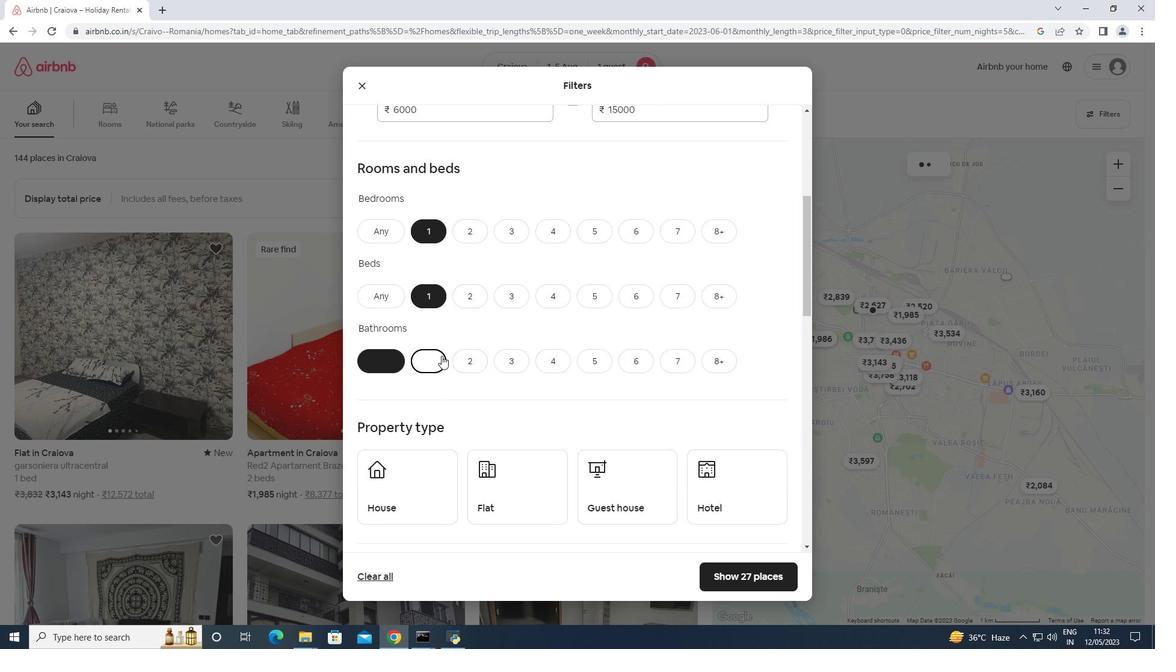 
Action: Mouse scrolled (441, 355) with delta (0, 0)
Screenshot: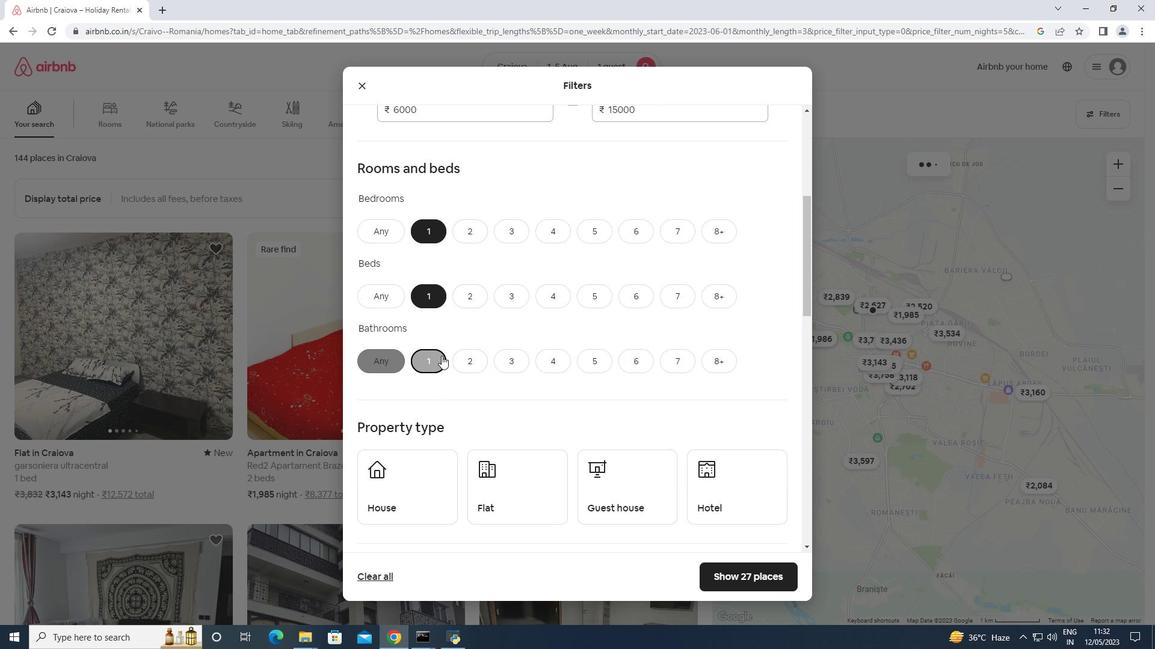 
Action: Mouse scrolled (441, 355) with delta (0, 0)
Screenshot: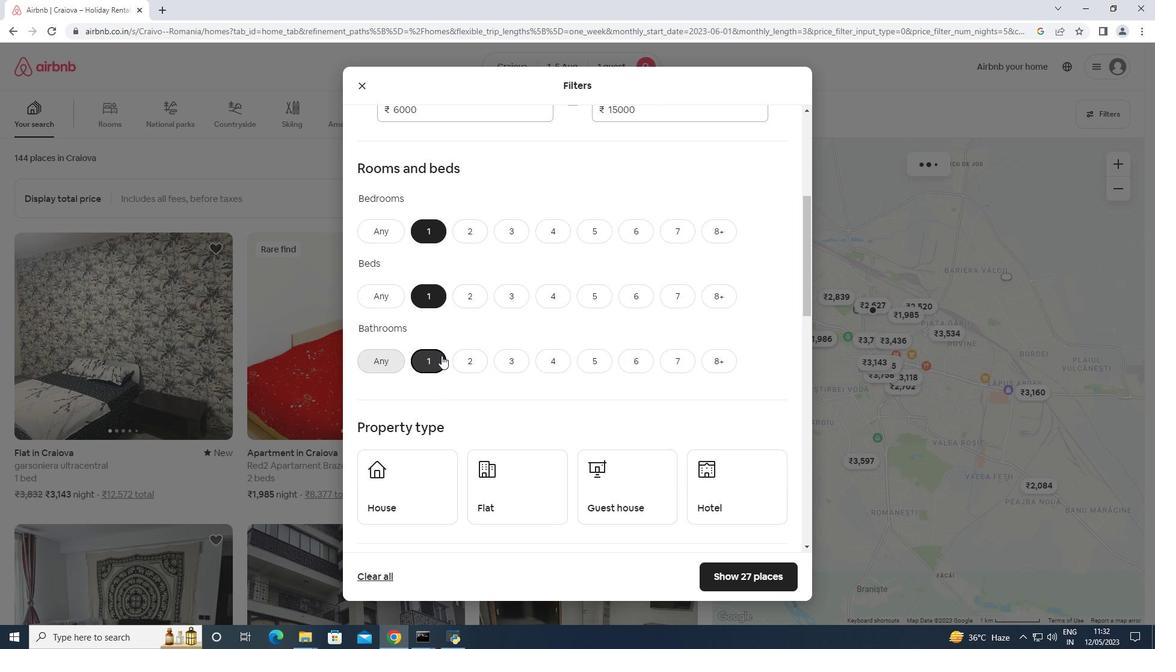 
Action: Mouse moved to (392, 264)
Screenshot: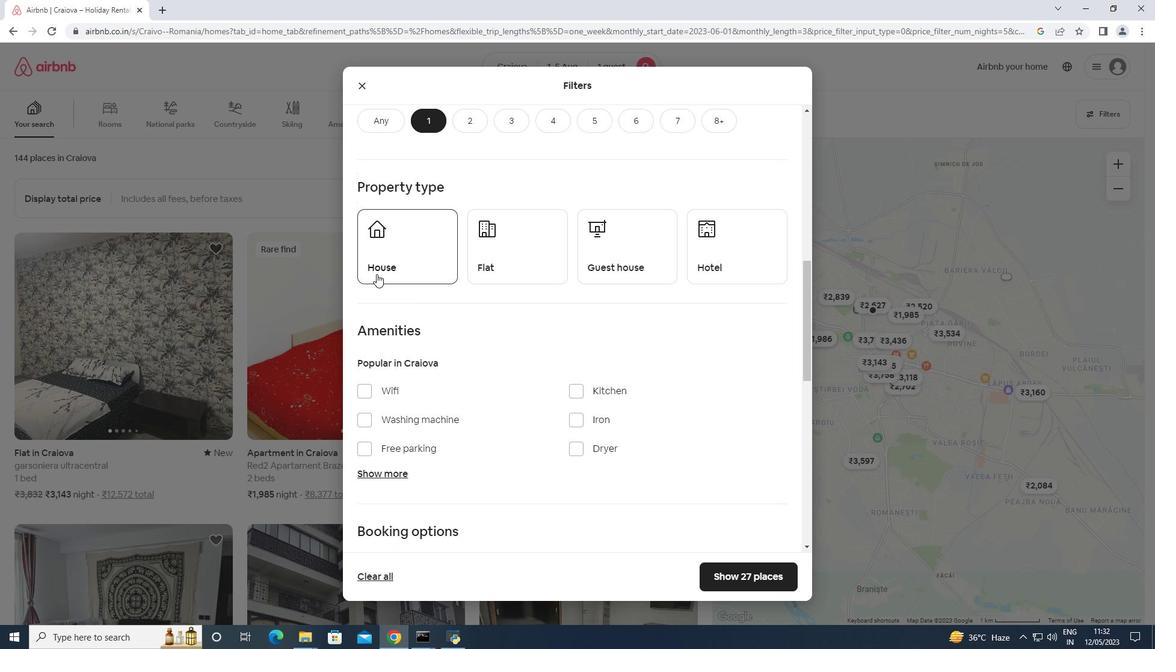 
Action: Mouse pressed left at (392, 264)
Screenshot: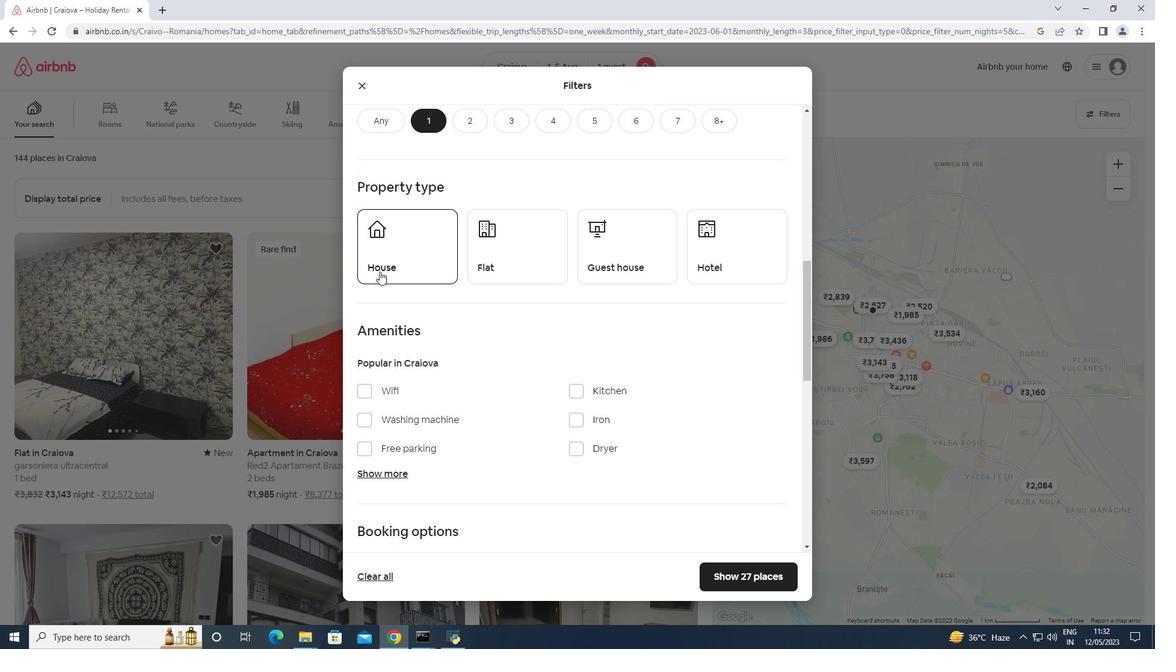 
Action: Mouse moved to (565, 244)
Screenshot: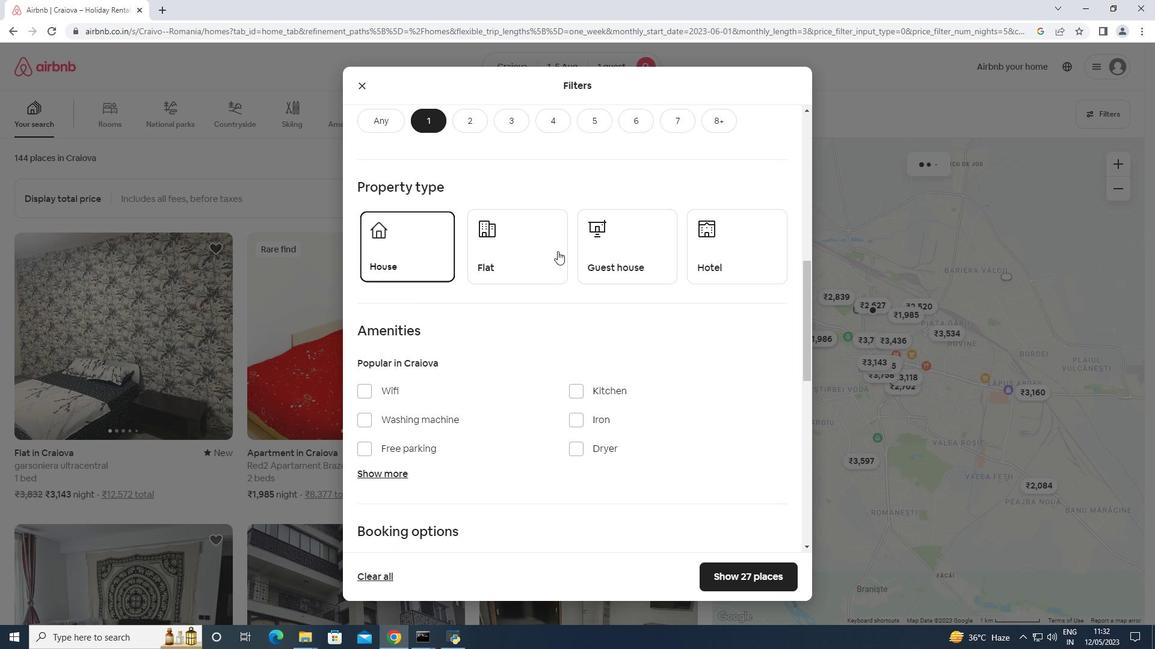 
Action: Mouse pressed left at (565, 244)
Screenshot: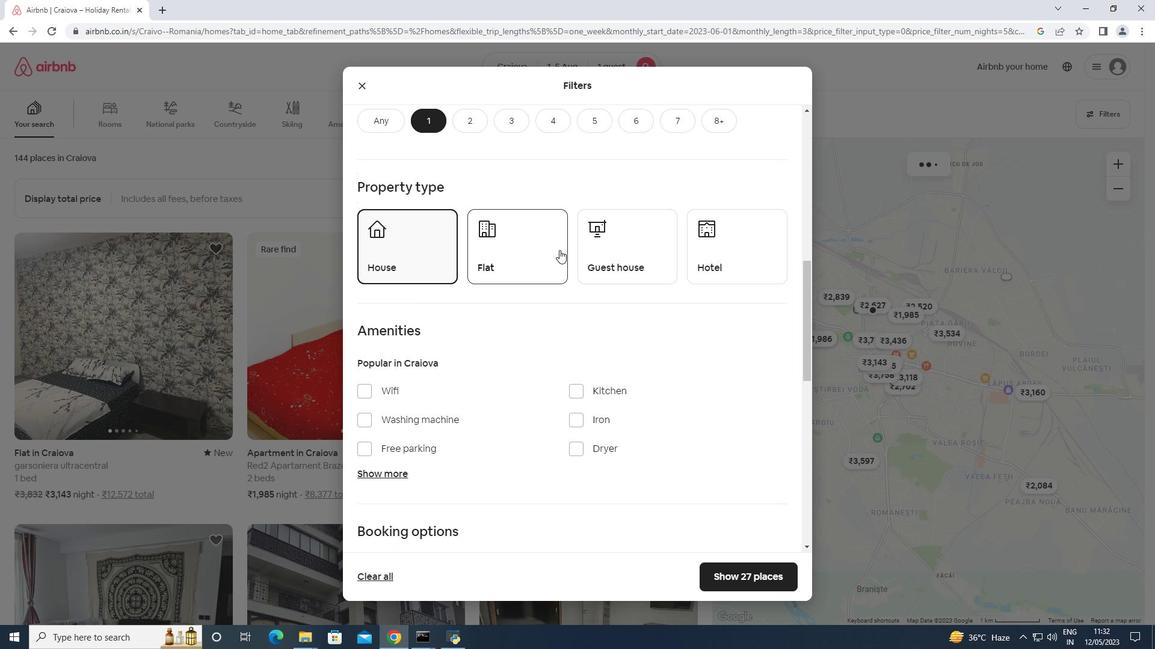 
Action: Mouse moved to (654, 257)
Screenshot: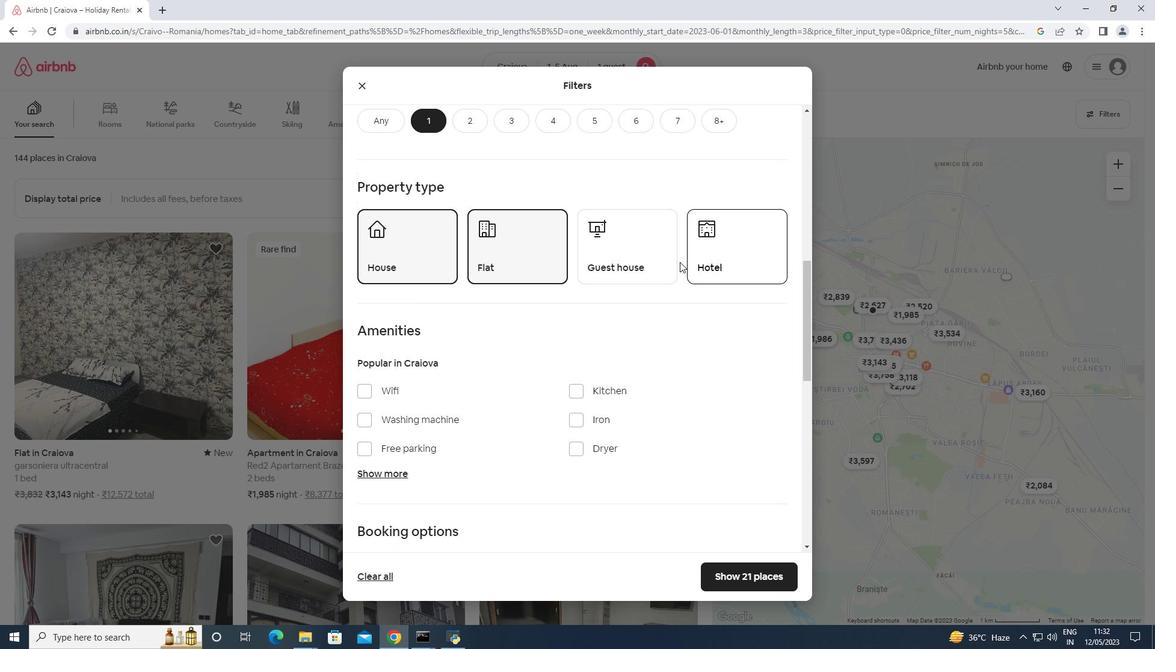 
Action: Mouse pressed left at (654, 257)
Screenshot: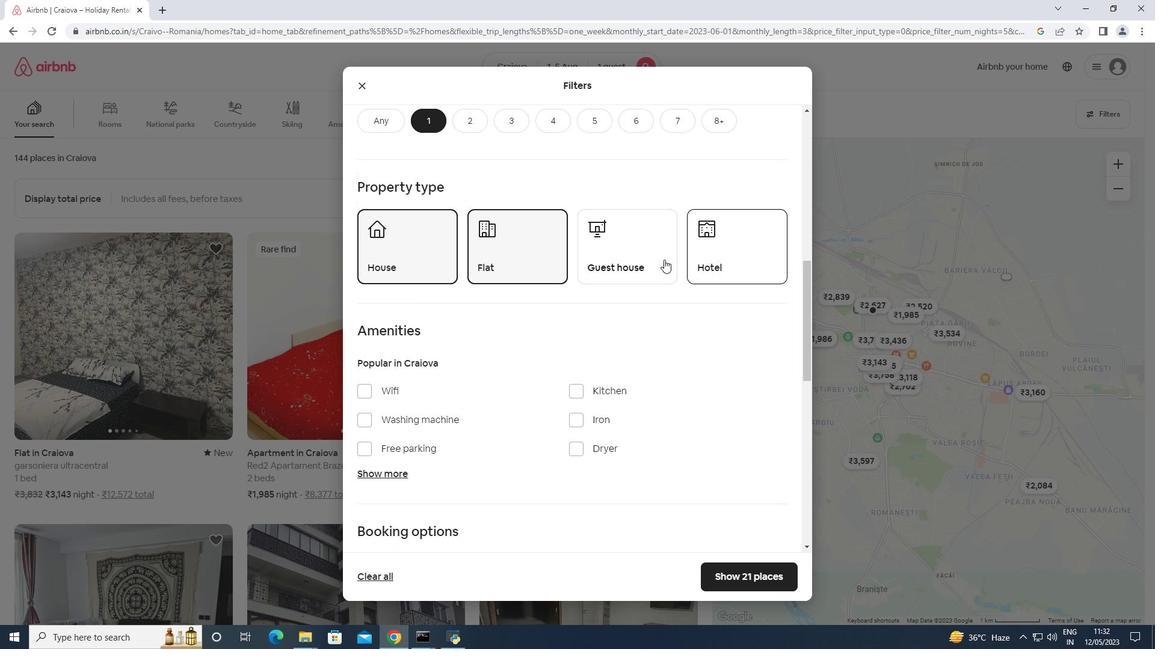
Action: Mouse scrolled (654, 256) with delta (0, 0)
Screenshot: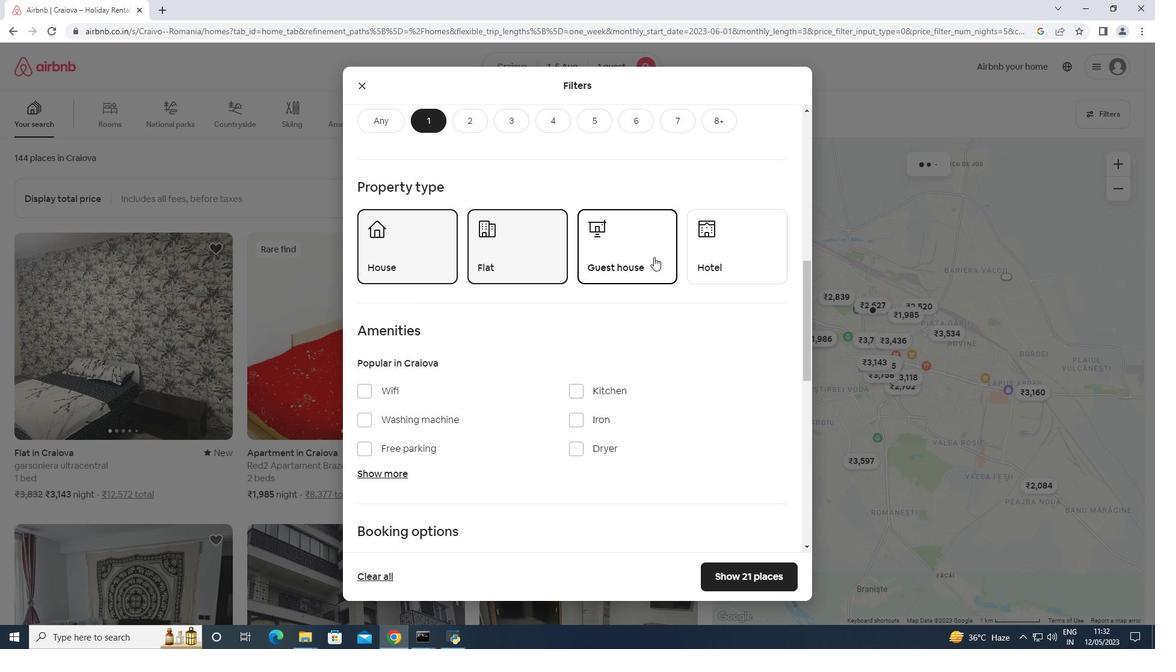 
Action: Mouse scrolled (654, 256) with delta (0, 0)
Screenshot: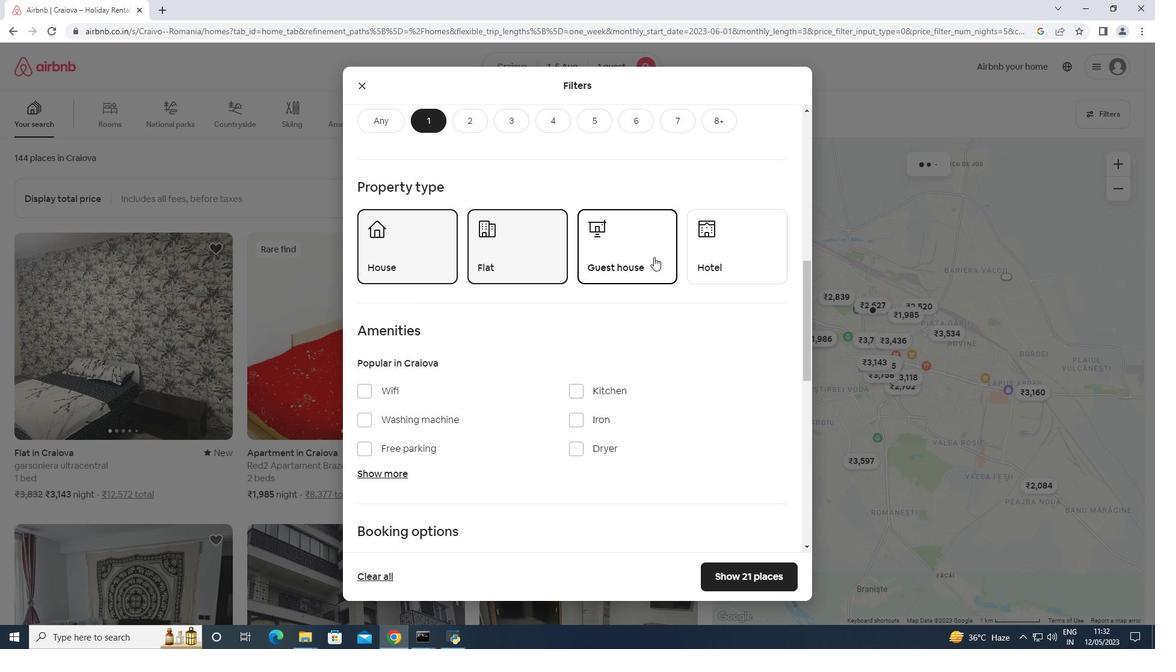 
Action: Mouse scrolled (654, 256) with delta (0, 0)
Screenshot: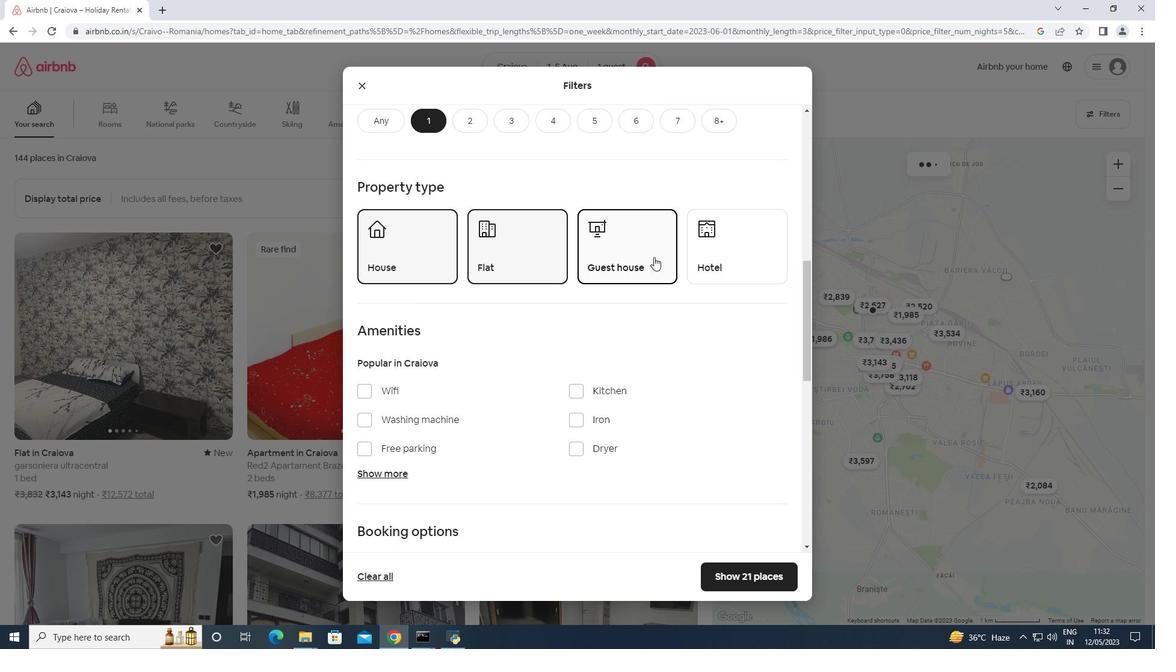 
Action: Mouse scrolled (654, 256) with delta (0, 0)
Screenshot: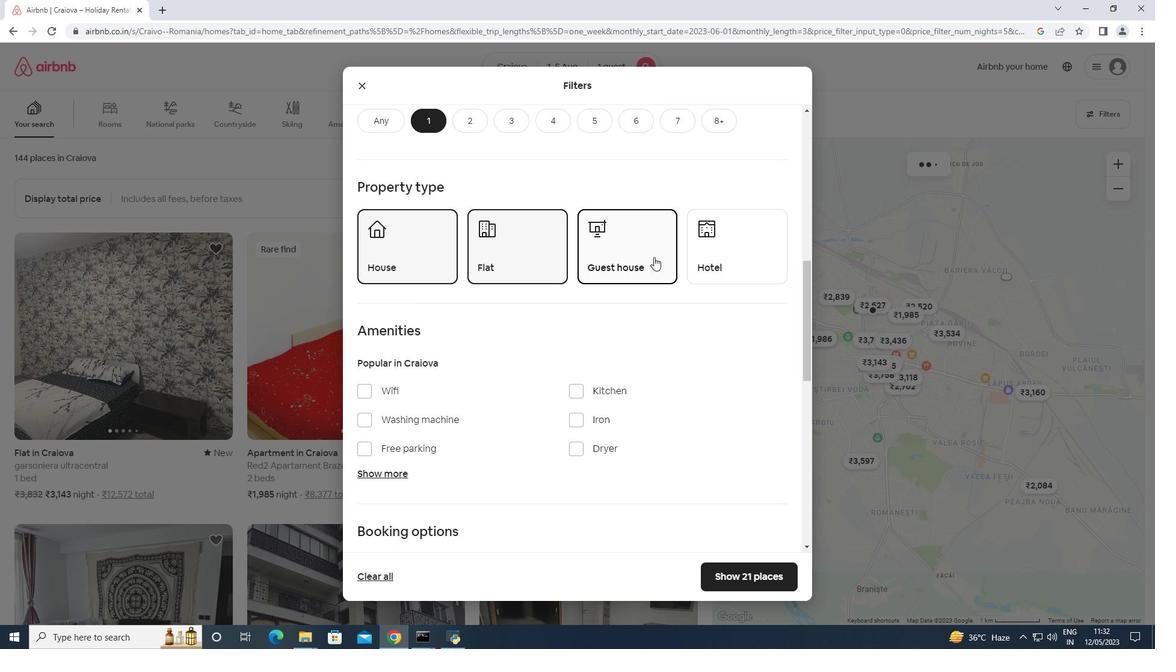 
Action: Mouse scrolled (654, 256) with delta (0, 0)
Screenshot: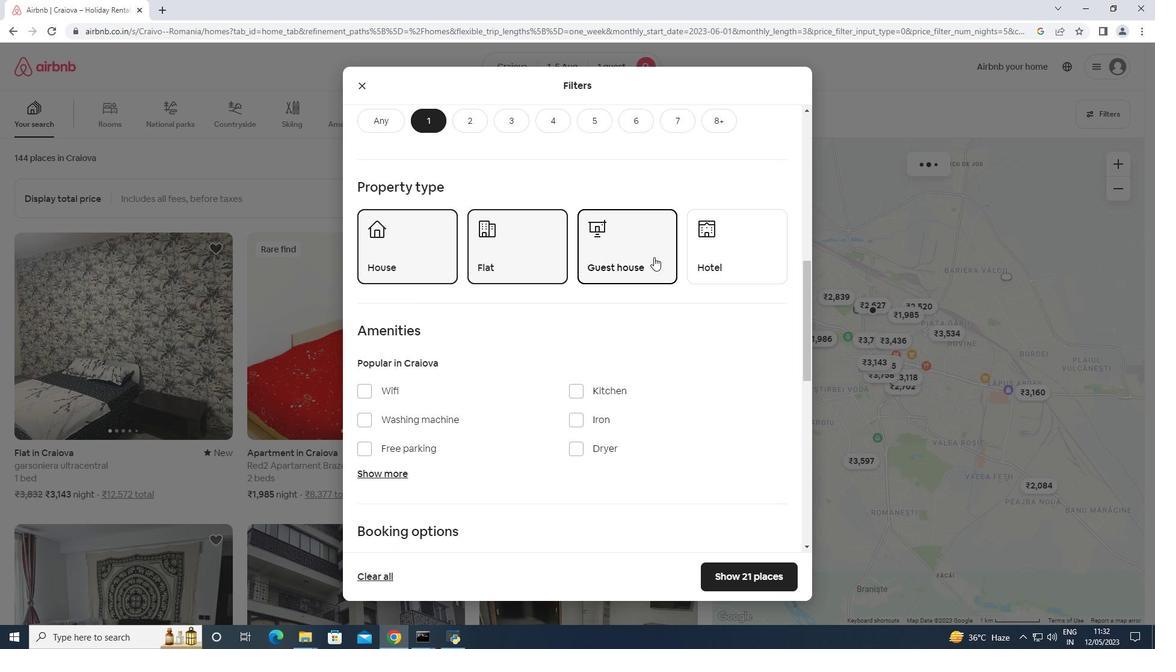 
Action: Mouse moved to (773, 321)
Screenshot: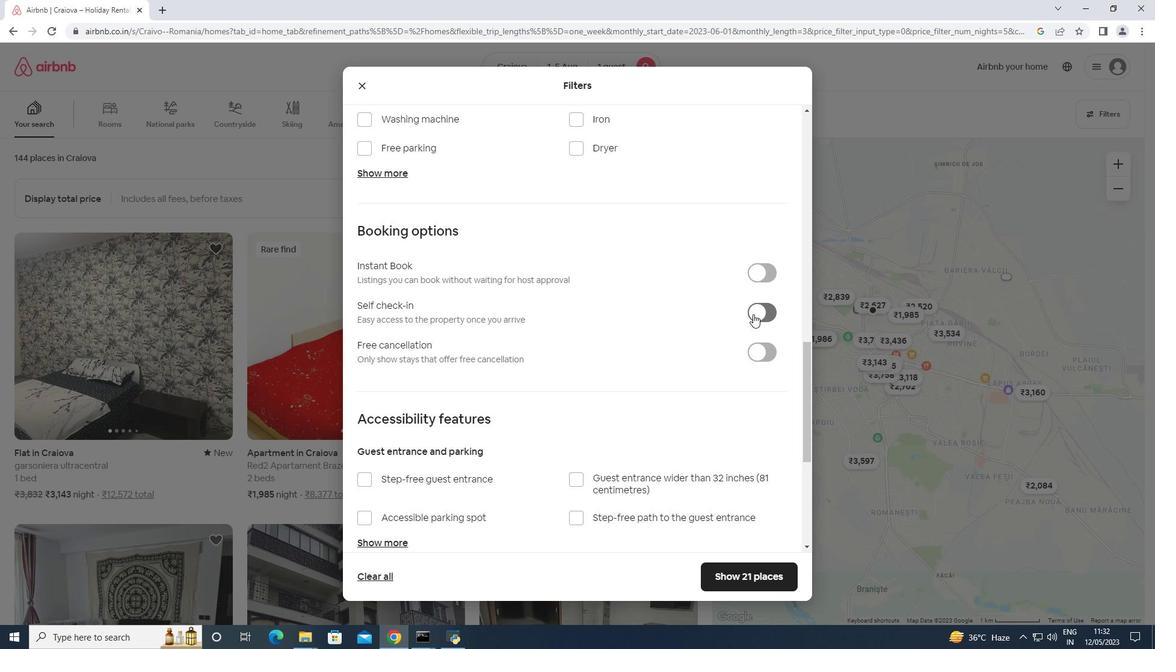 
Action: Mouse pressed left at (773, 321)
Screenshot: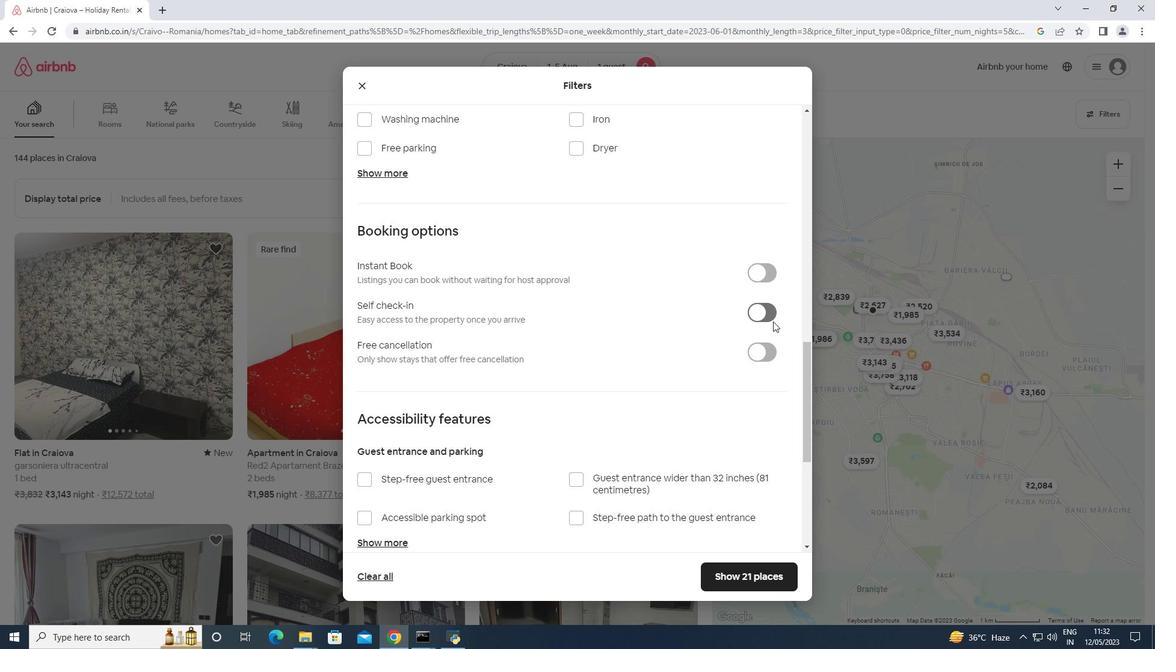 
Action: Mouse moved to (764, 317)
Screenshot: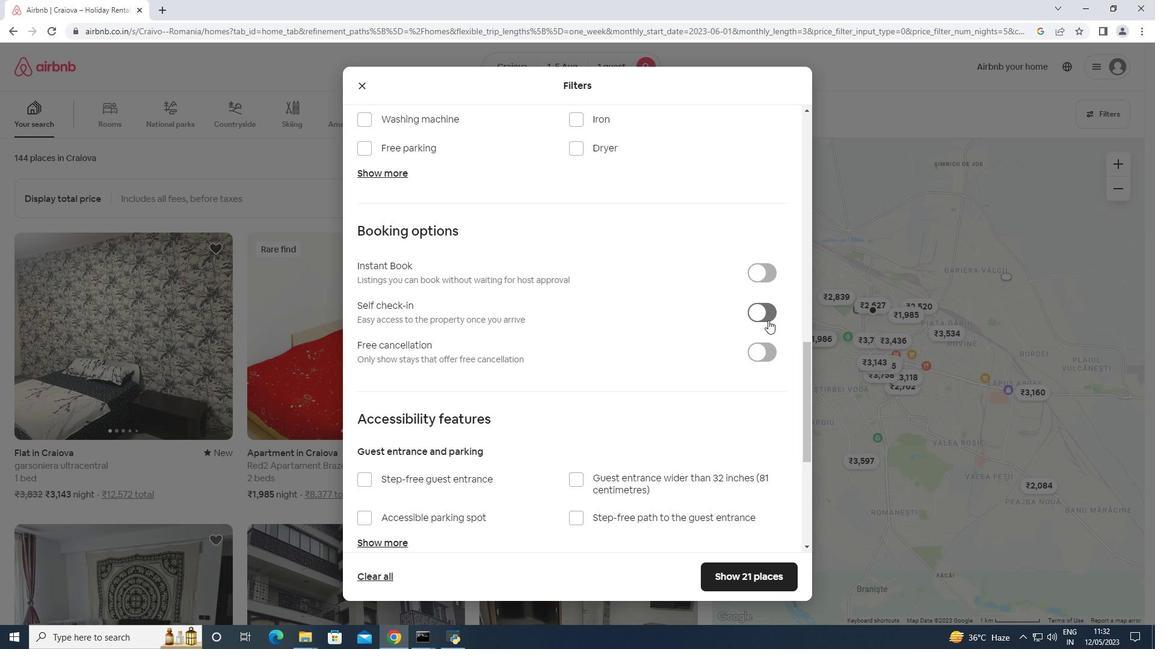 
Action: Mouse pressed left at (764, 317)
Screenshot: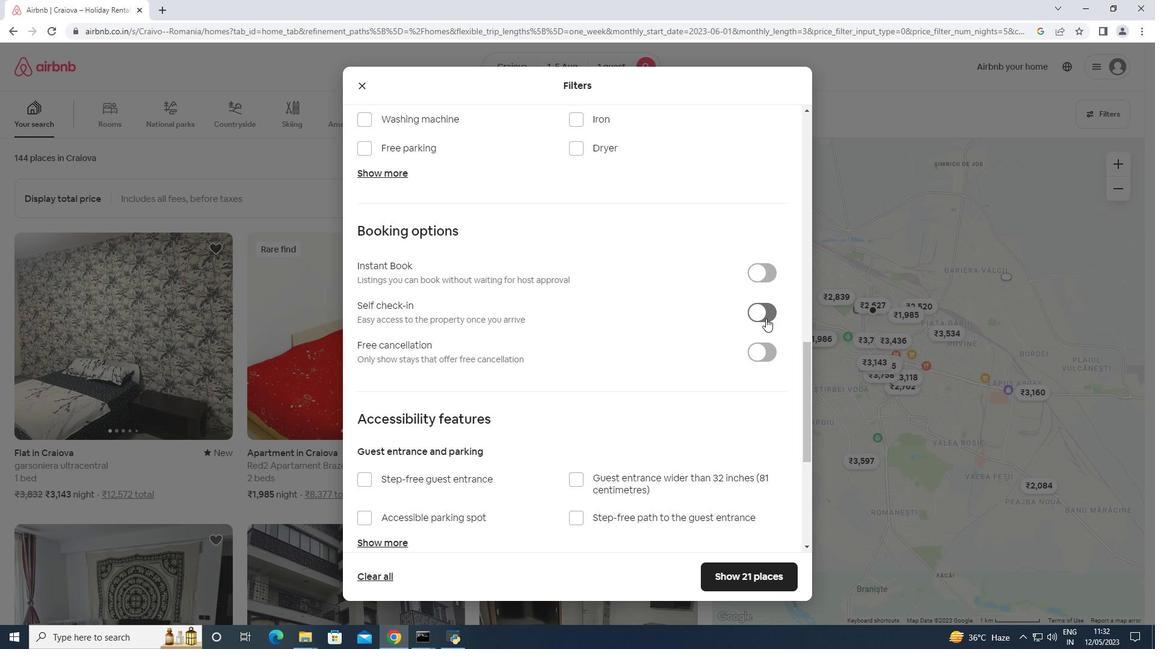 
Action: Mouse moved to (763, 317)
Screenshot: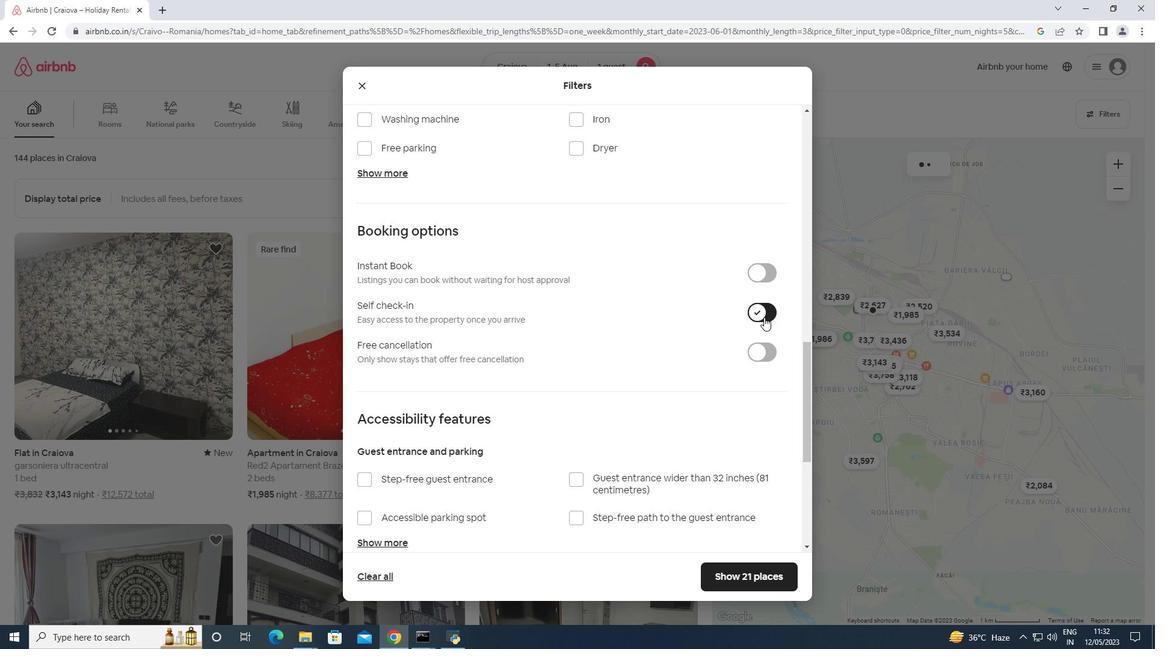 
Action: Mouse scrolled (763, 316) with delta (0, 0)
Screenshot: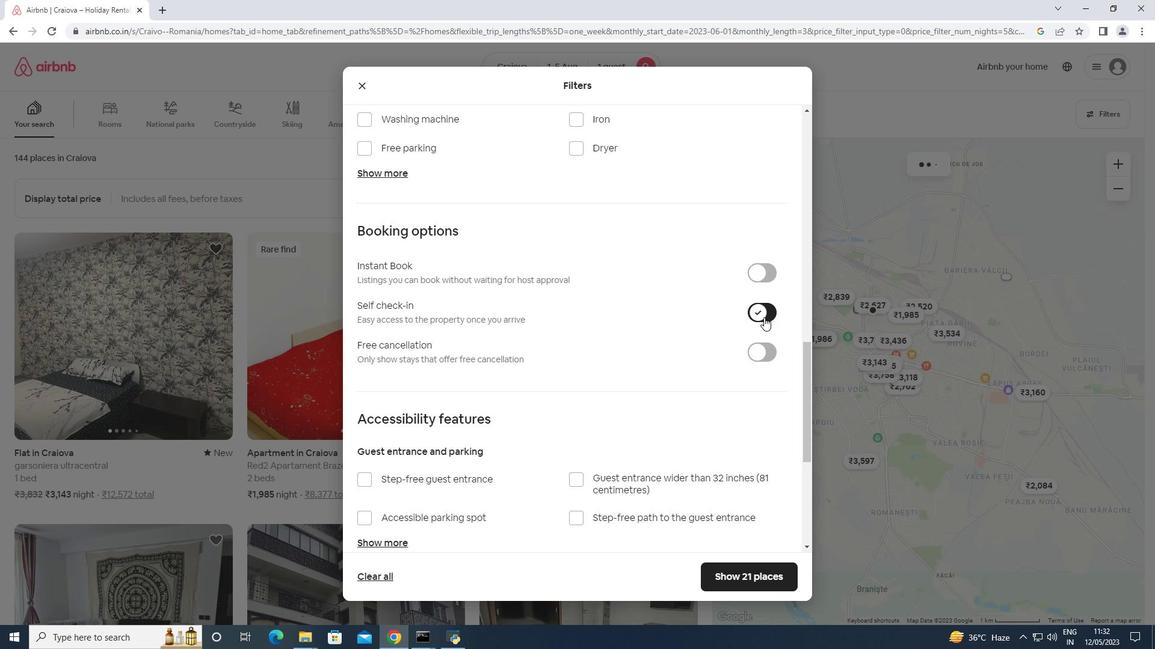 
Action: Mouse scrolled (763, 316) with delta (0, 0)
Screenshot: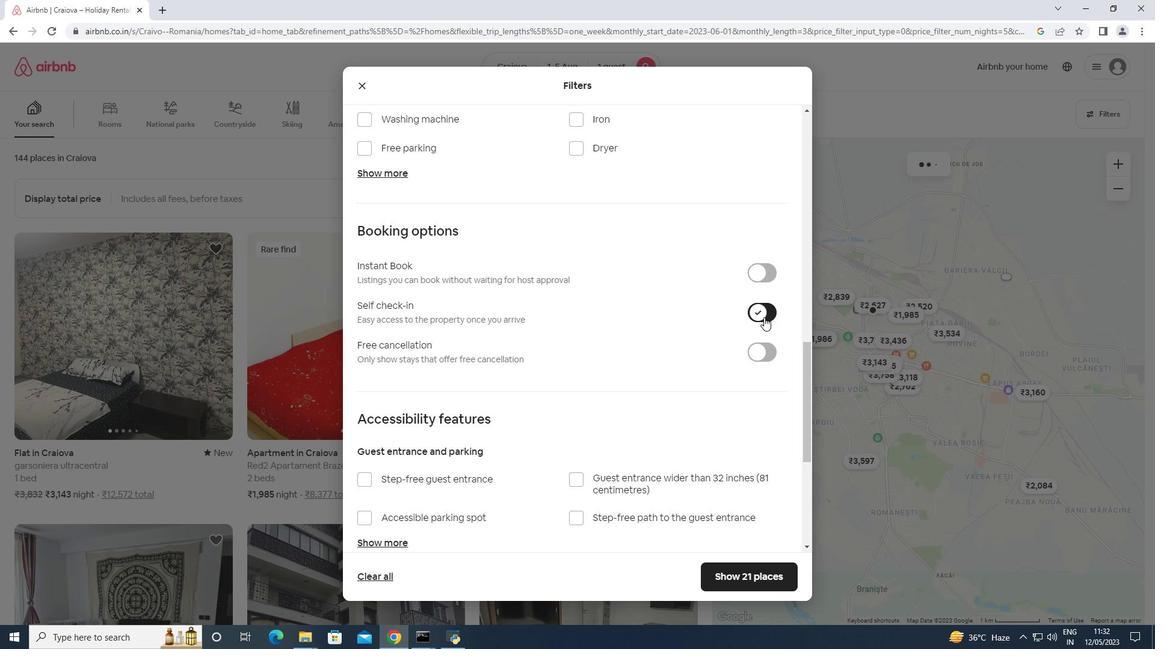 
Action: Mouse scrolled (763, 316) with delta (0, 0)
Screenshot: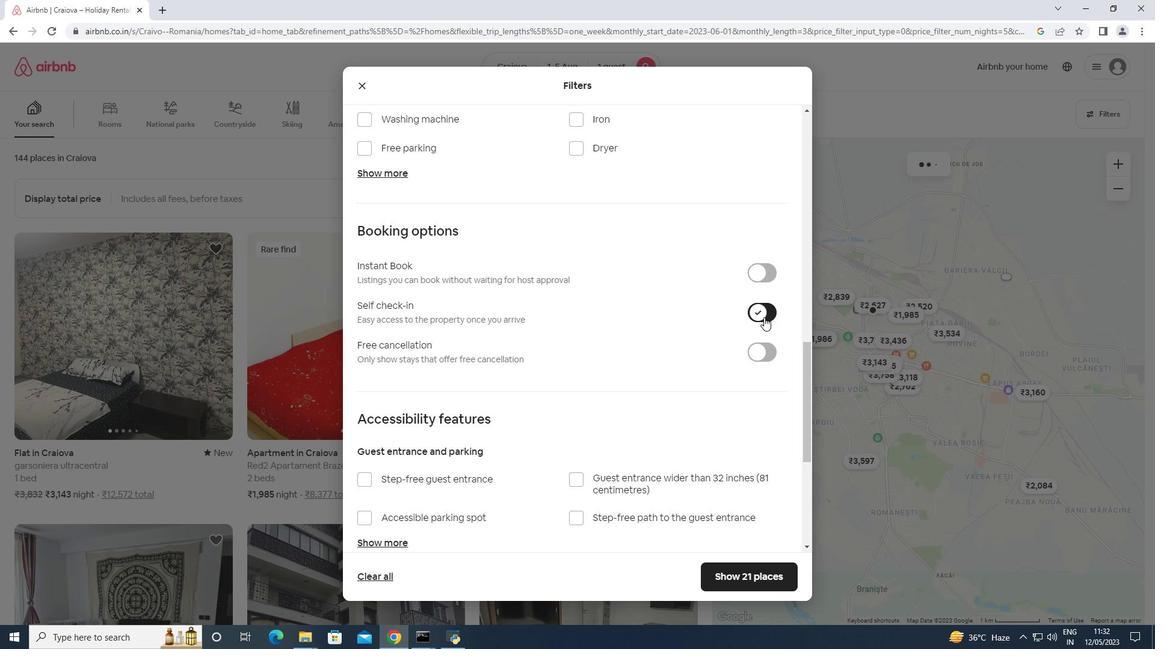 
Action: Mouse scrolled (763, 316) with delta (0, 0)
Screenshot: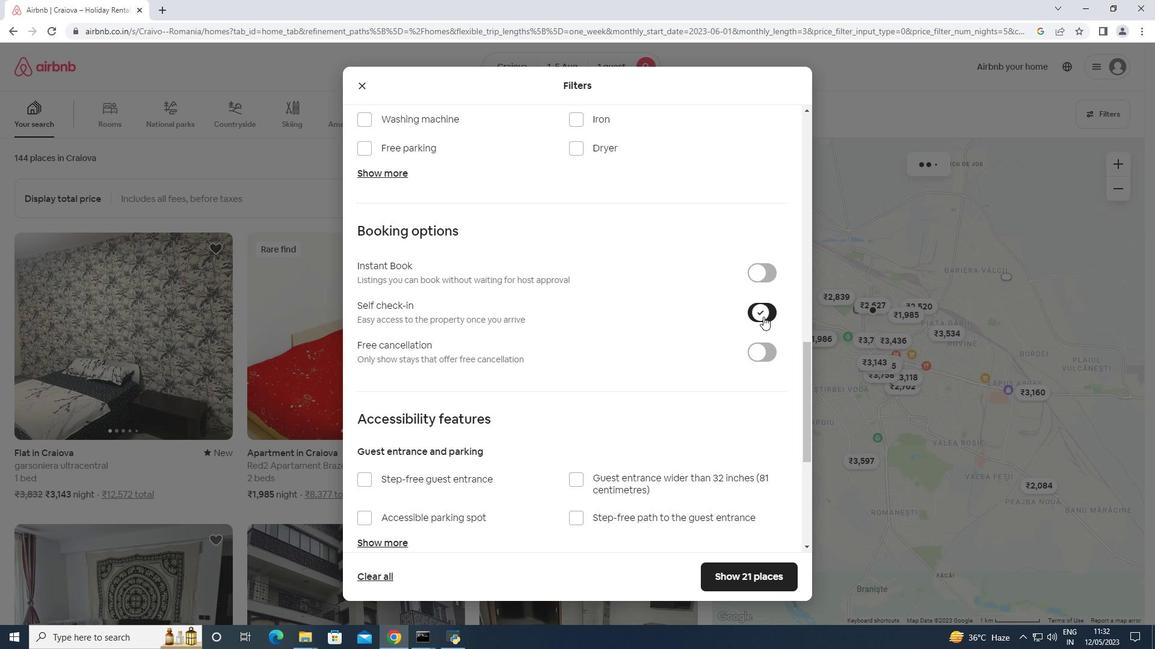 
Action: Mouse scrolled (763, 316) with delta (0, 0)
Screenshot: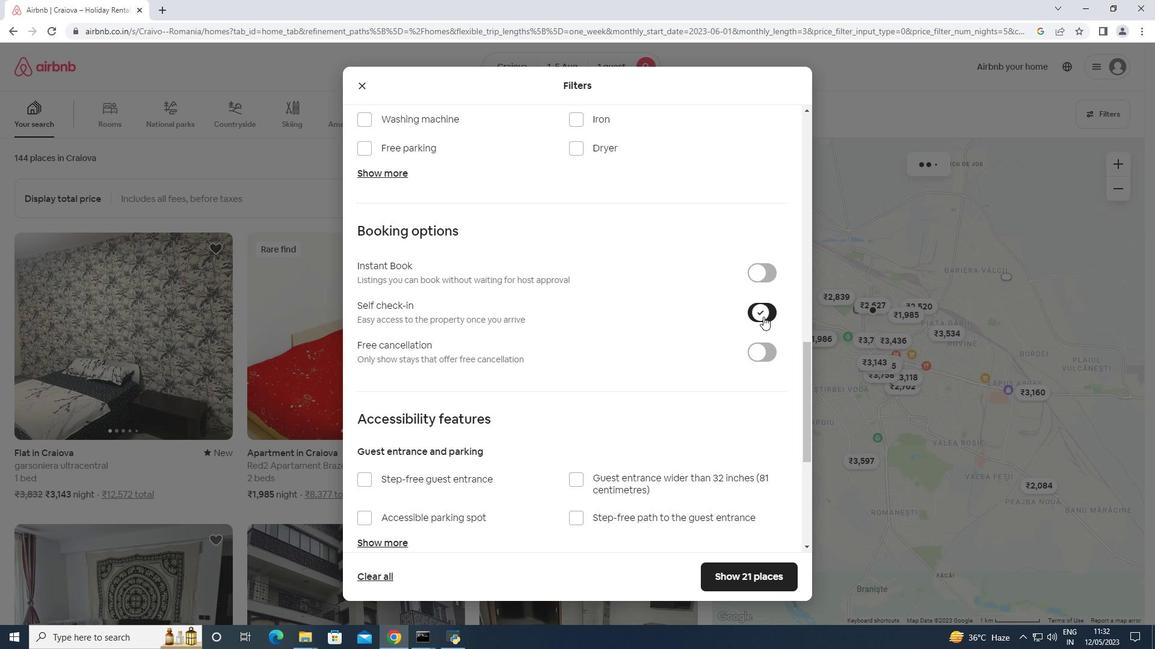 
Action: Mouse scrolled (763, 316) with delta (0, 0)
Screenshot: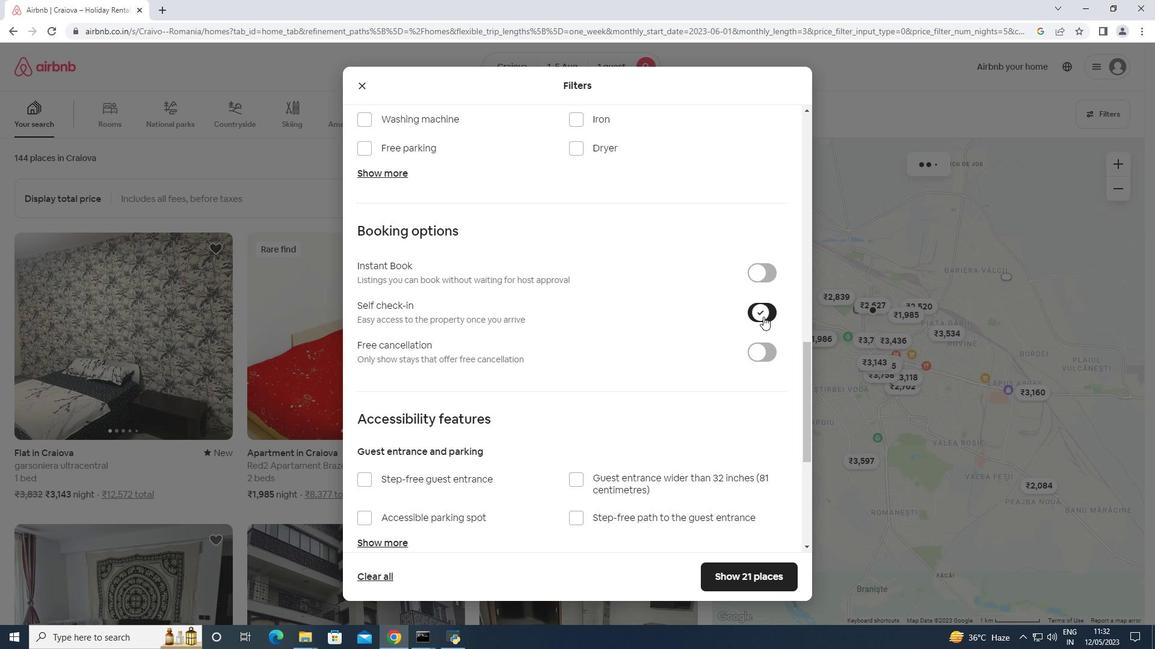 
Action: Mouse scrolled (763, 316) with delta (0, 0)
Screenshot: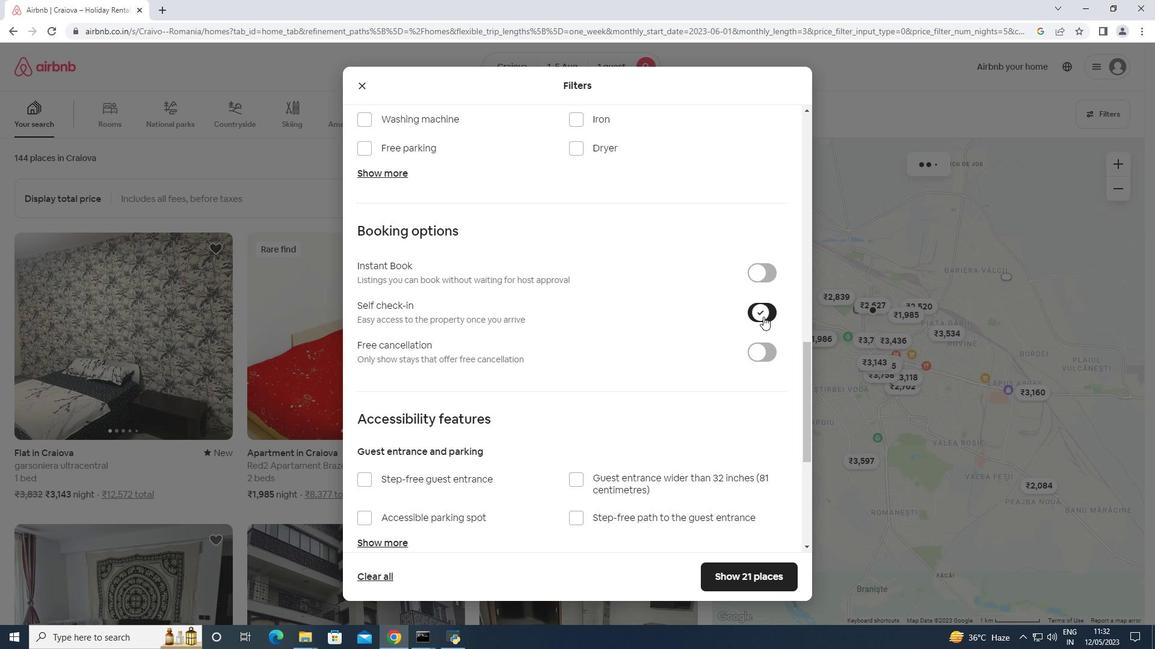 
Action: Mouse moved to (441, 465)
Screenshot: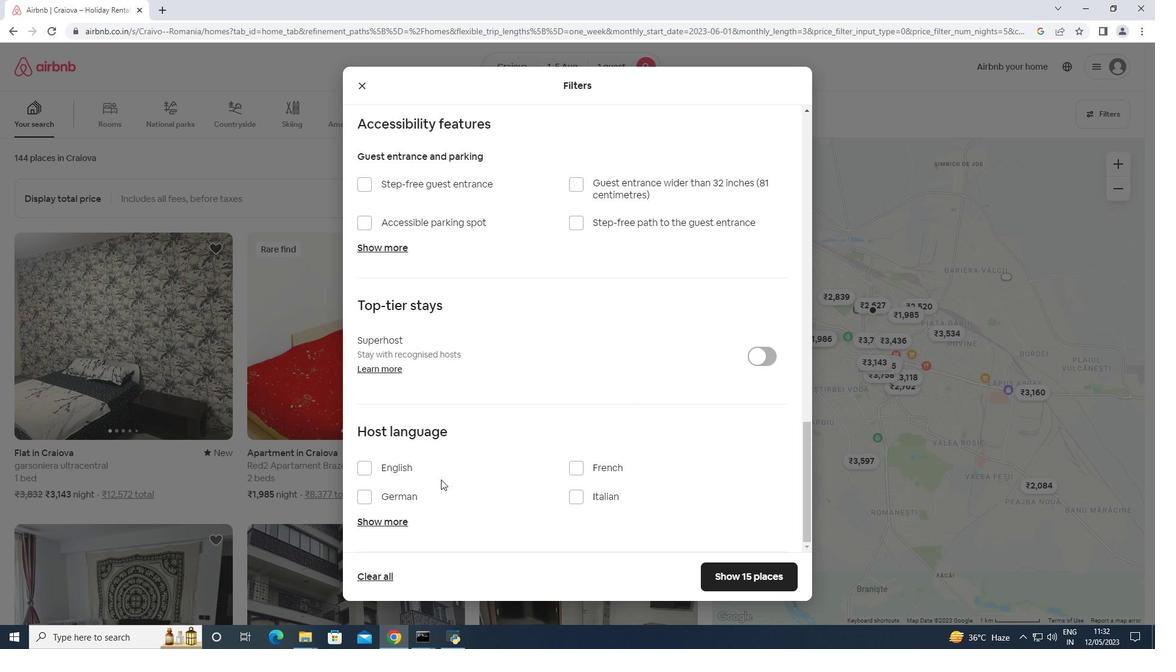 
Action: Mouse pressed left at (441, 465)
Screenshot: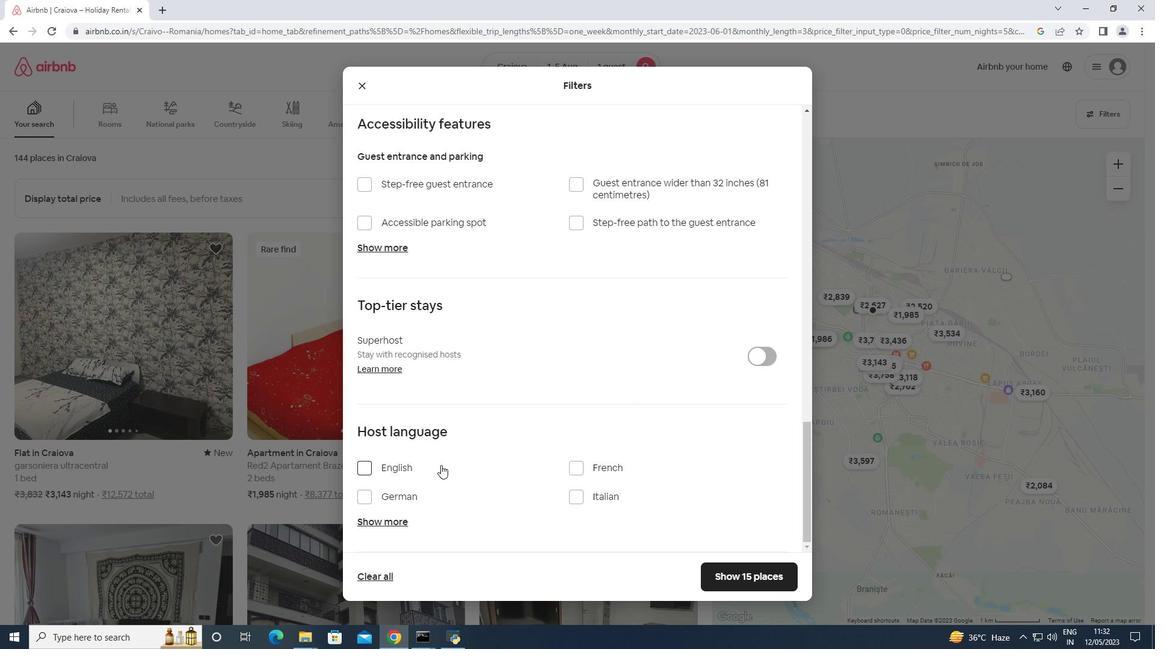 
Action: Mouse moved to (728, 569)
Screenshot: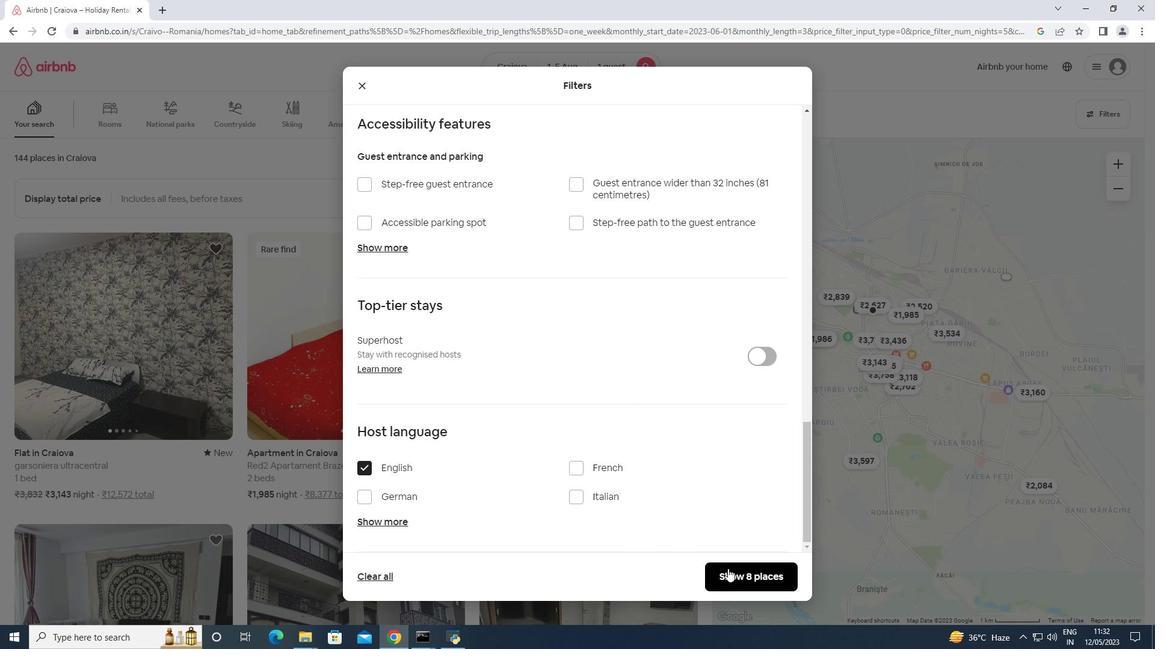 
Action: Mouse pressed left at (728, 569)
Screenshot: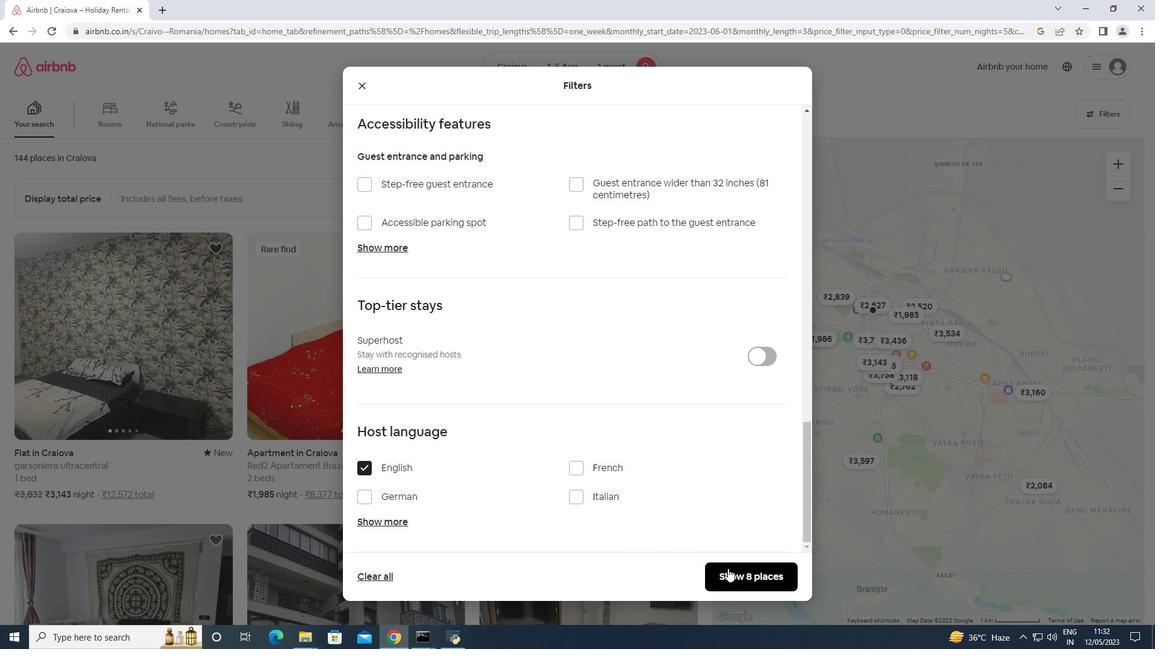 
Action: Mouse moved to (673, 537)
Screenshot: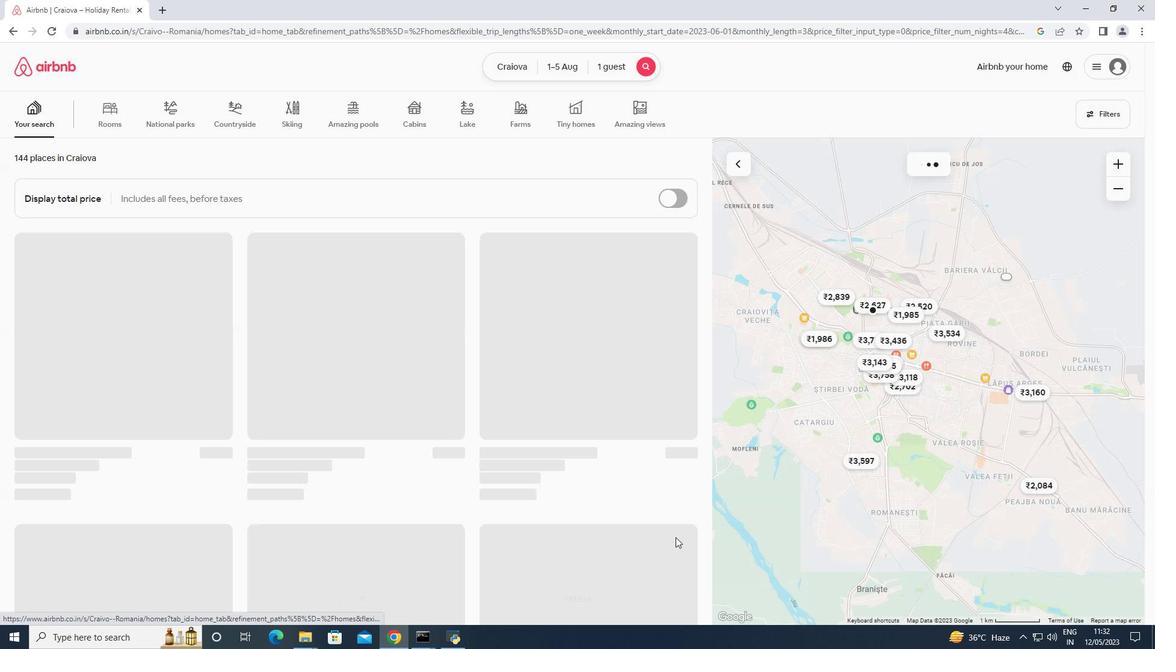 
